 Task: Find a guest house in El Achir, Algeria, for 8 guests from July 12 to July 16, with a price range of ₹10,000 to ₹16,000, including WiFi, free parking, TV, gym, breakfast, and self check-in.
Action: Mouse moved to (389, 81)
Screenshot: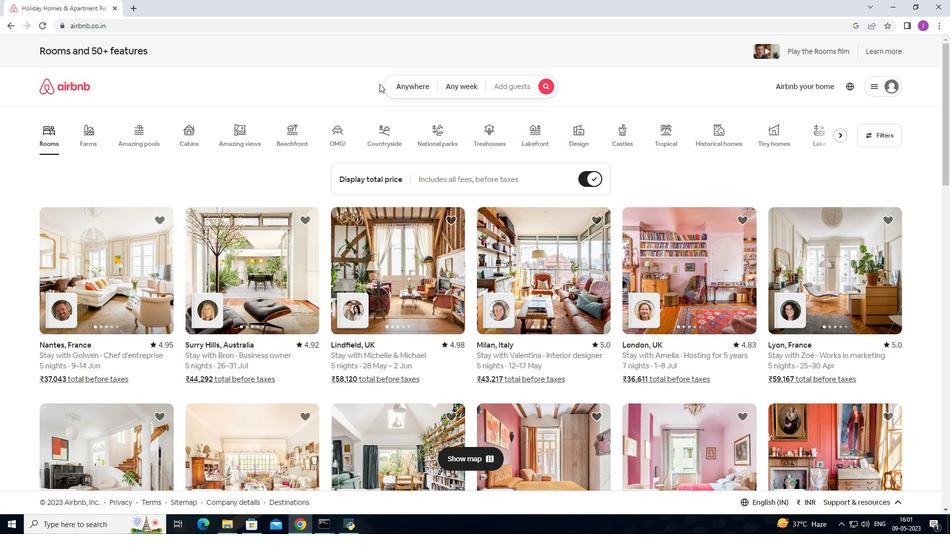 
Action: Mouse pressed left at (389, 81)
Screenshot: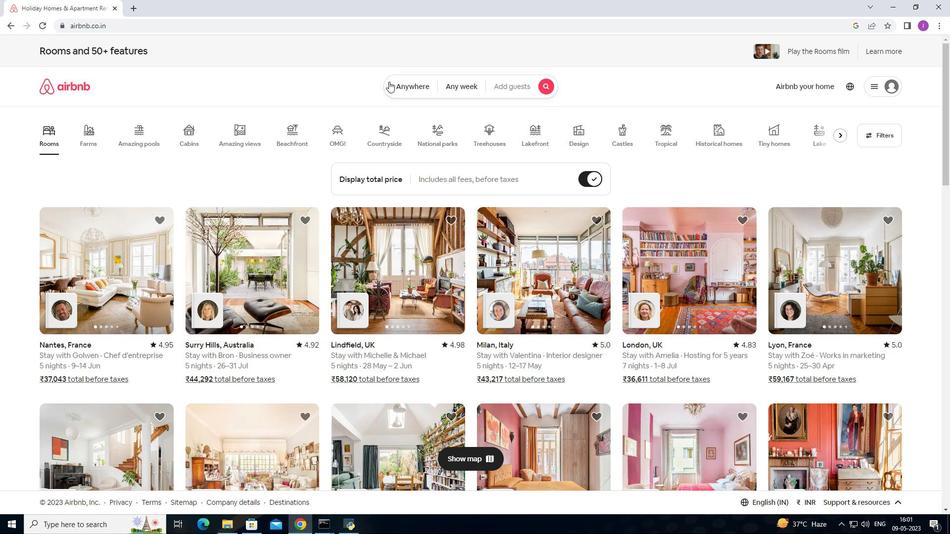 
Action: Mouse moved to (309, 127)
Screenshot: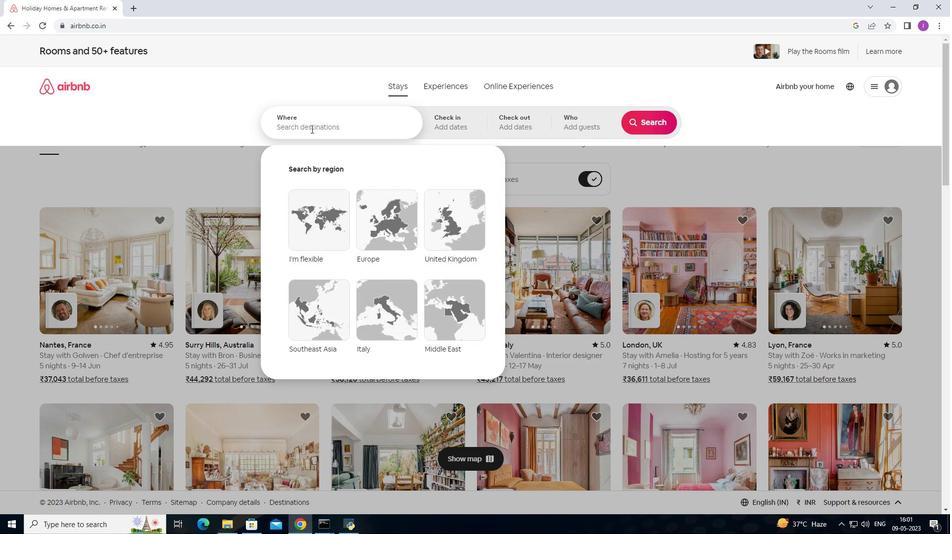 
Action: Mouse pressed left at (309, 127)
Screenshot: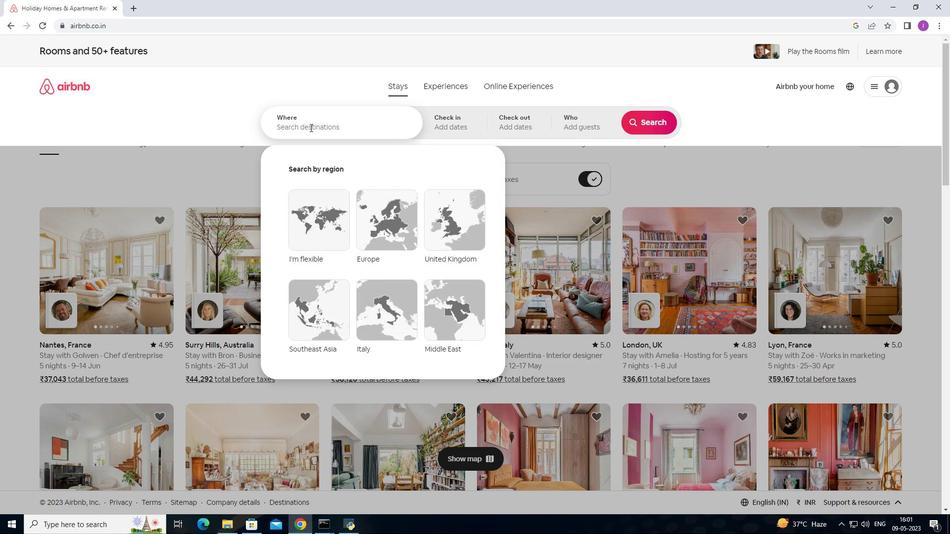 
Action: Mouse moved to (331, 134)
Screenshot: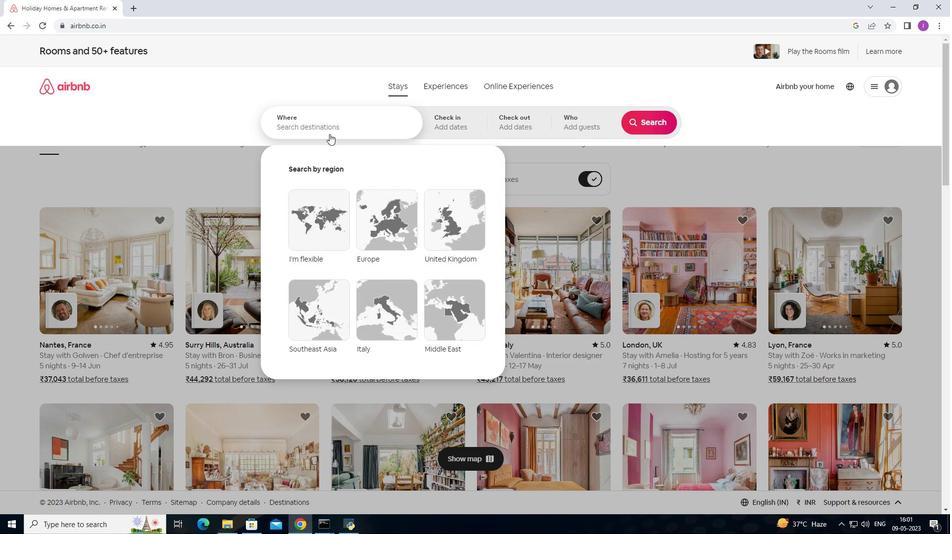
Action: Key pressed <Key.shift><Key.shift><Key.shift><Key.shift><Key.shift><Key.shift><Key.shift><Key.shift><Key.shift><Key.shift><Key.shift><Key.shift><Key.shift><Key.shift><Key.shift><Key.shift><Key.shift><Key.shift><Key.shift><Key.shift><Key.shift><Key.shift><Key.shift><Key.shift><Key.shift><Key.shift><Key.shift><Key.shift><Key.shift><Key.shift>El<Key.space><Key.shift>Achir,<Key.shift>Alge
Screenshot: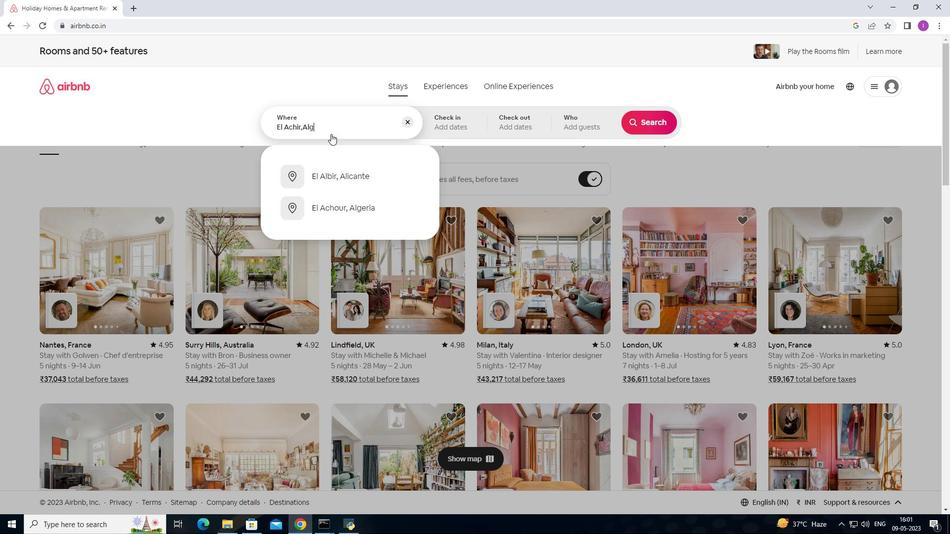 
Action: Mouse moved to (367, 176)
Screenshot: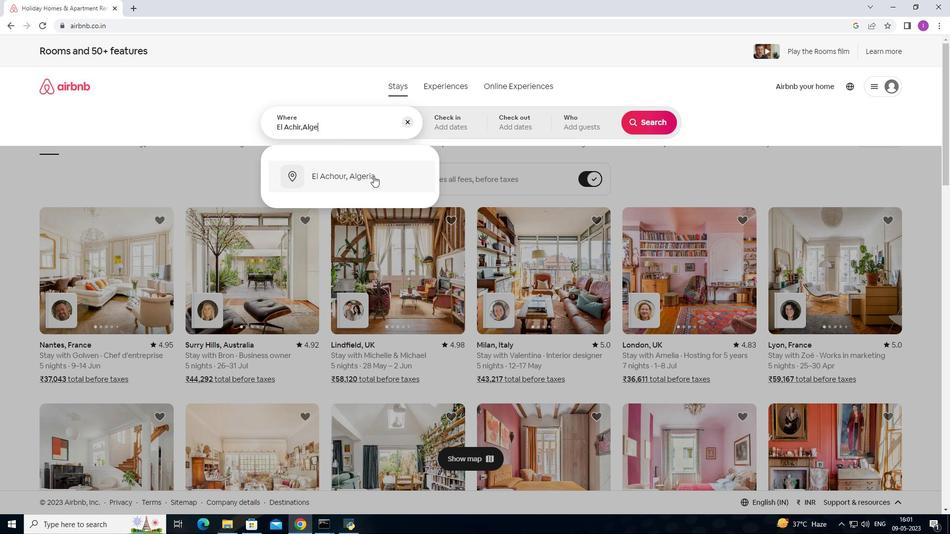 
Action: Mouse pressed left at (367, 176)
Screenshot: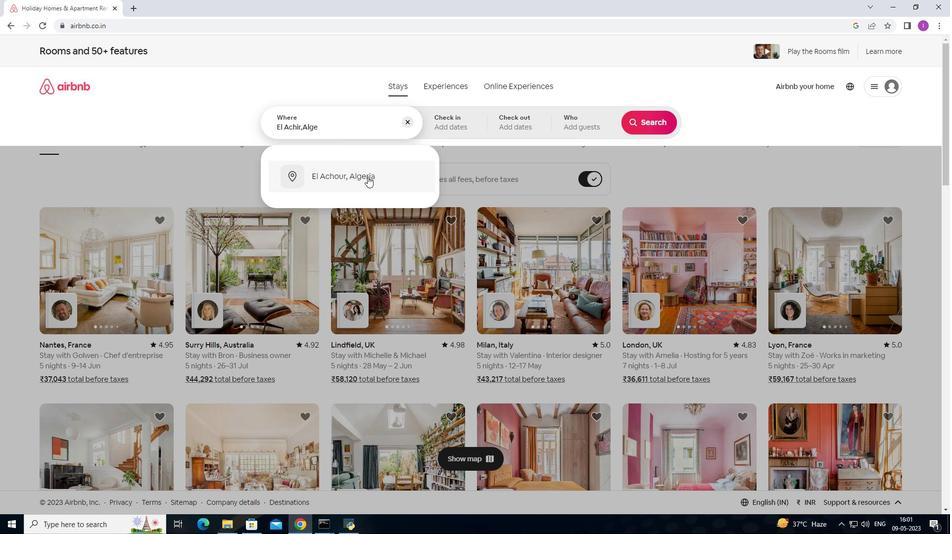 
Action: Mouse moved to (368, 175)
Screenshot: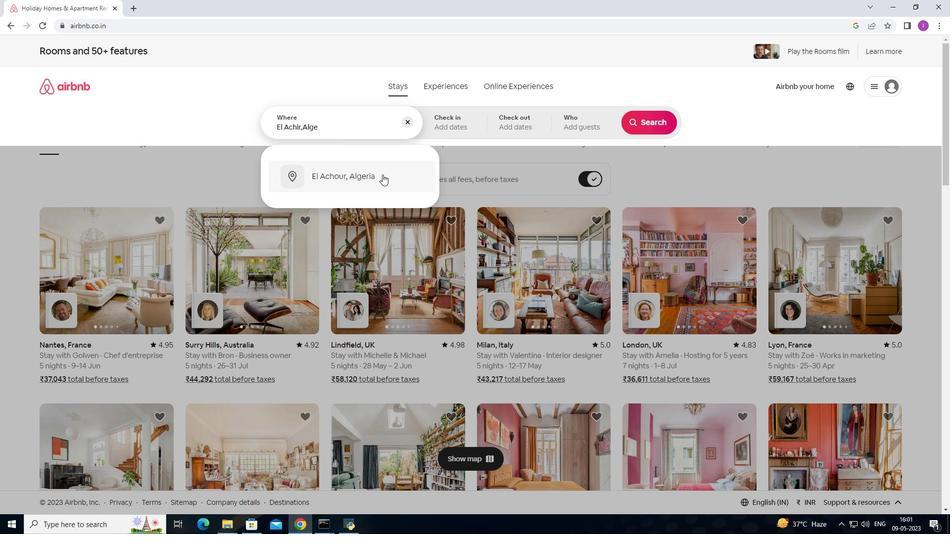 
Action: Mouse pressed left at (368, 175)
Screenshot: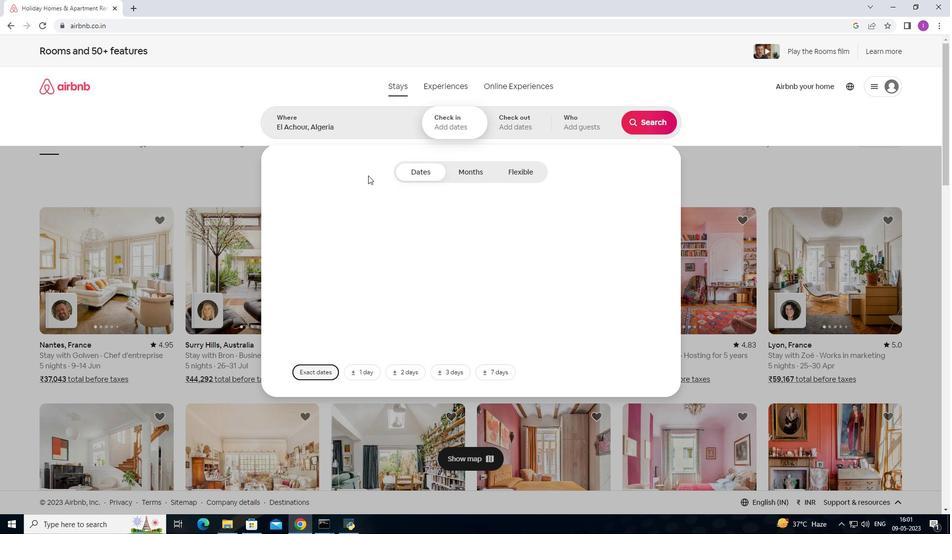 
Action: Mouse moved to (643, 201)
Screenshot: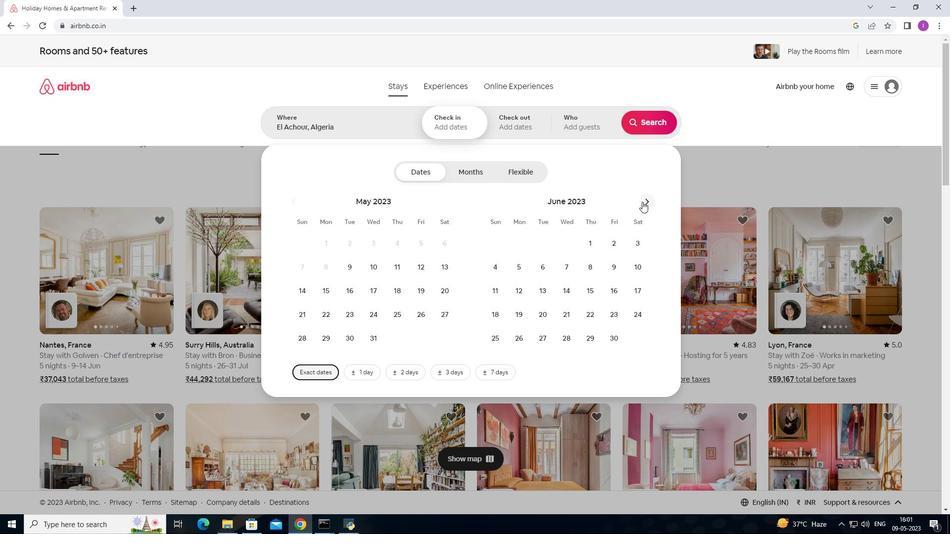 
Action: Mouse pressed left at (643, 201)
Screenshot: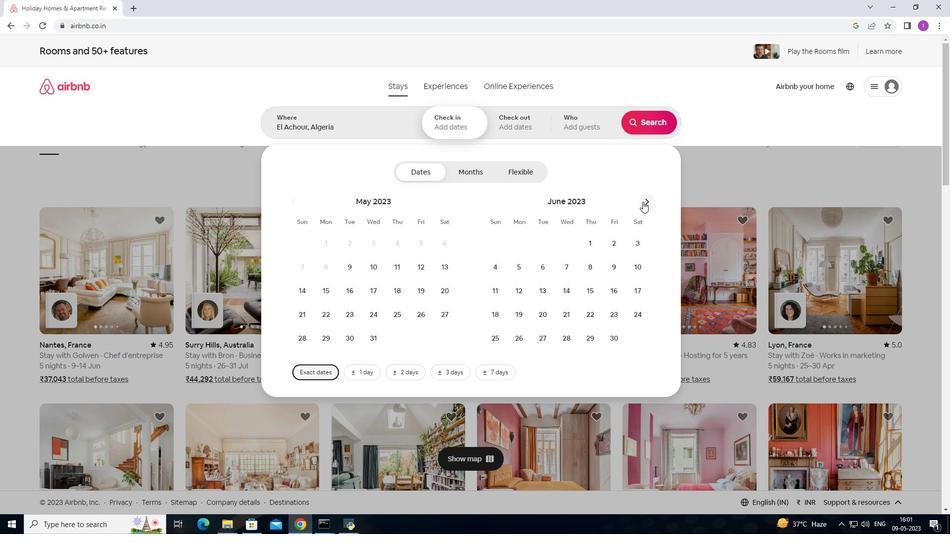 
Action: Mouse moved to (569, 291)
Screenshot: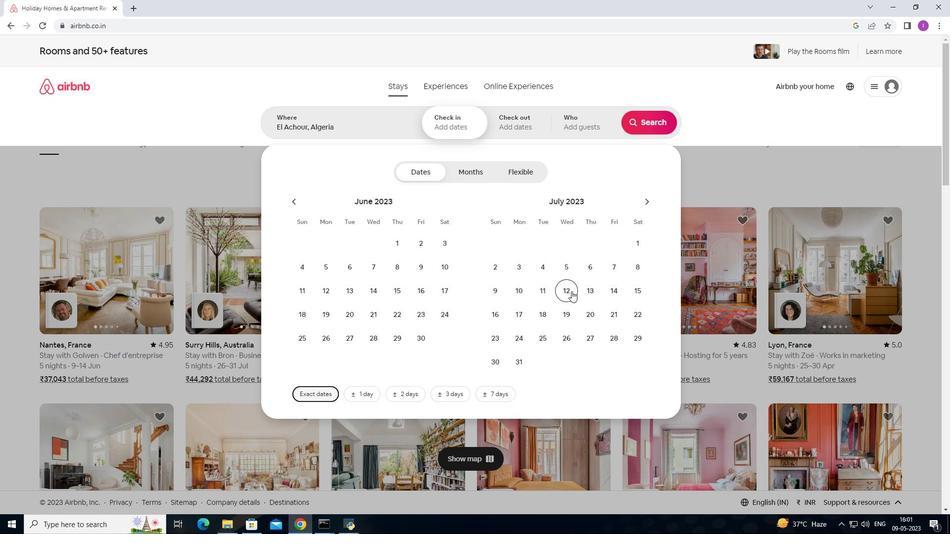 
Action: Mouse pressed left at (569, 291)
Screenshot: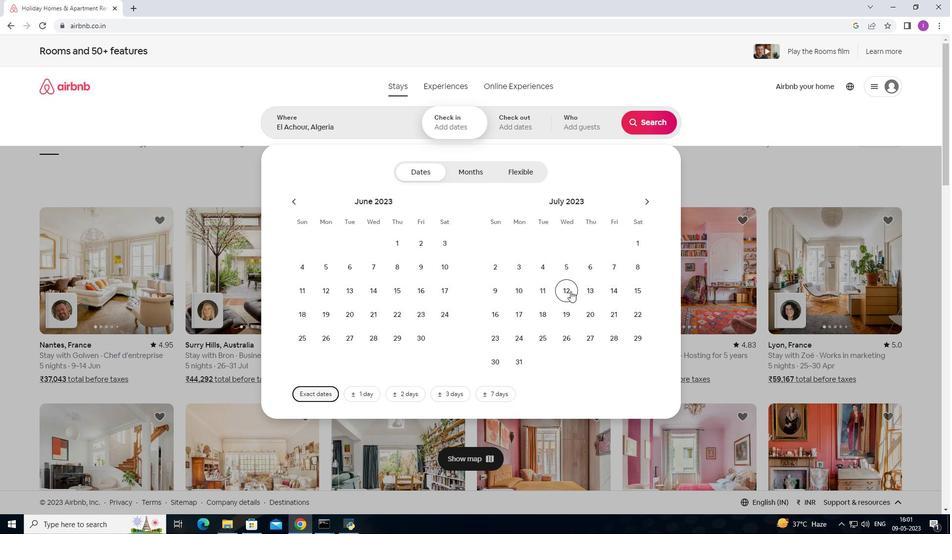 
Action: Mouse moved to (500, 319)
Screenshot: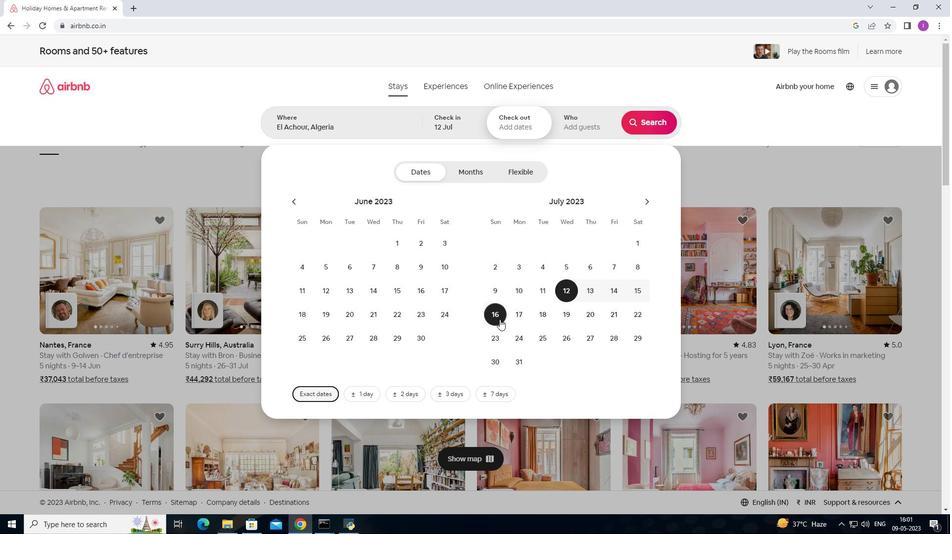 
Action: Mouse pressed left at (500, 319)
Screenshot: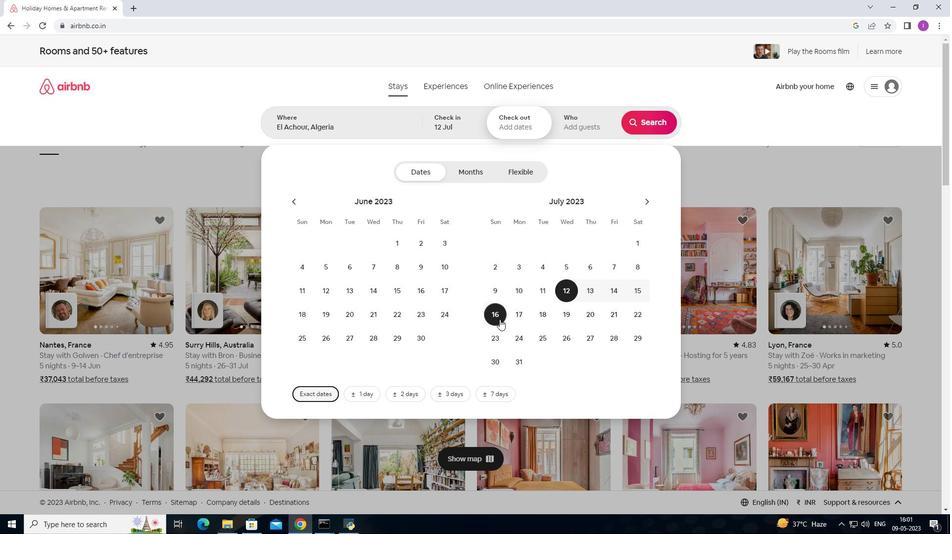 
Action: Mouse moved to (574, 123)
Screenshot: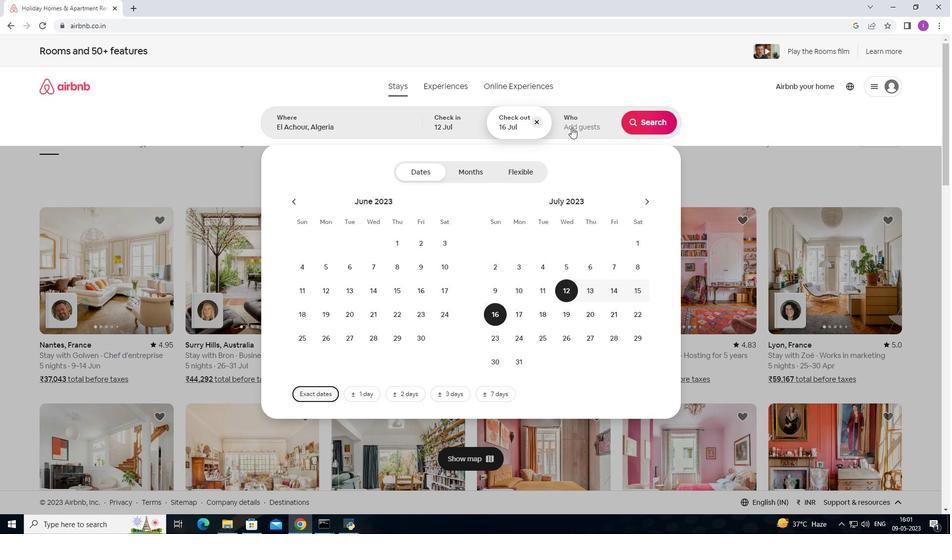
Action: Mouse pressed left at (574, 123)
Screenshot: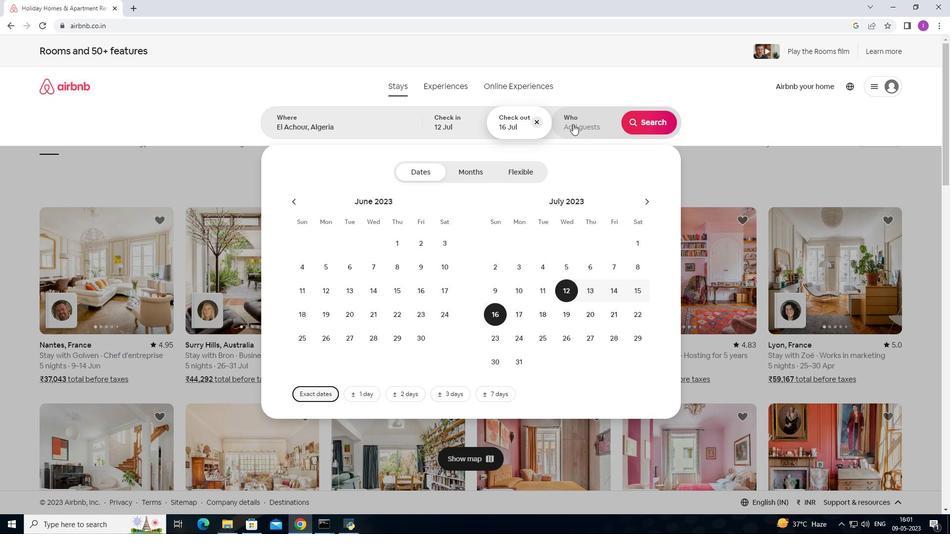 
Action: Mouse moved to (655, 174)
Screenshot: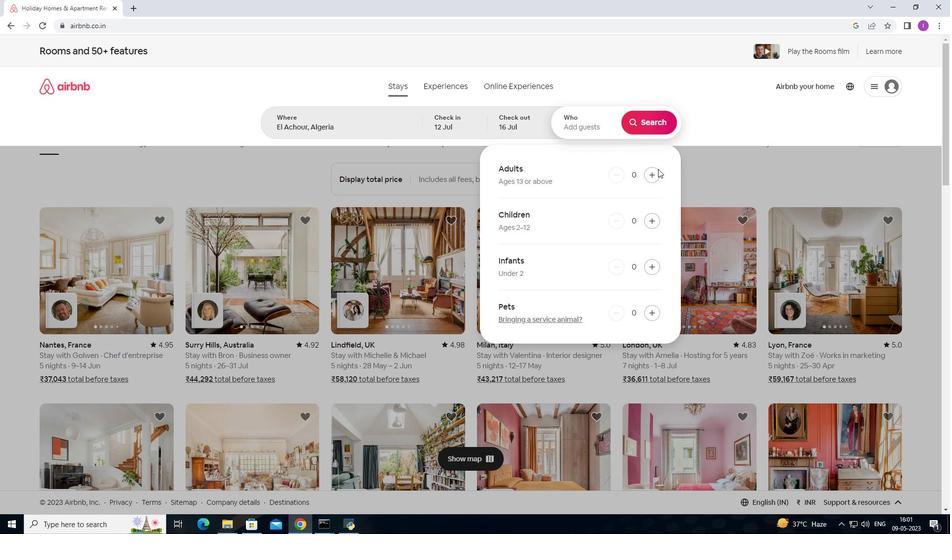 
Action: Mouse pressed left at (655, 174)
Screenshot: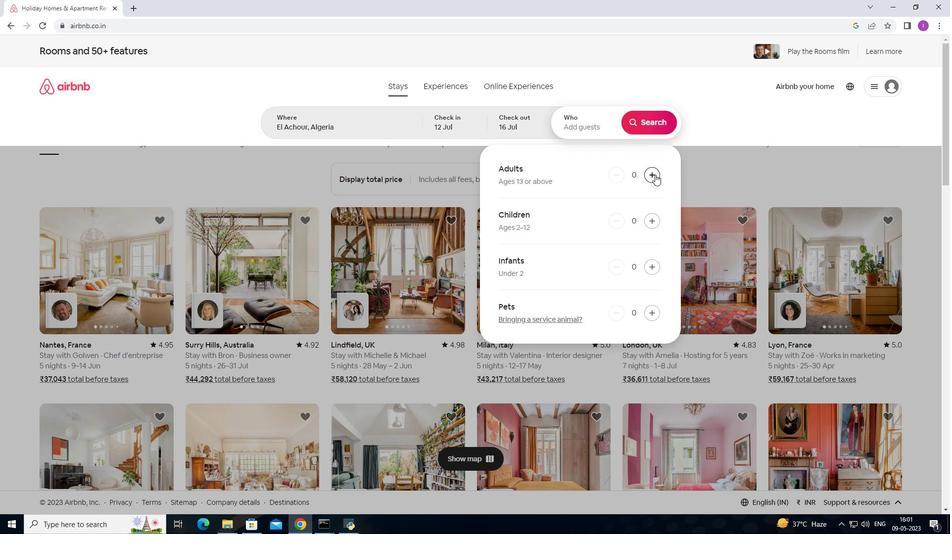 
Action: Mouse pressed left at (655, 174)
Screenshot: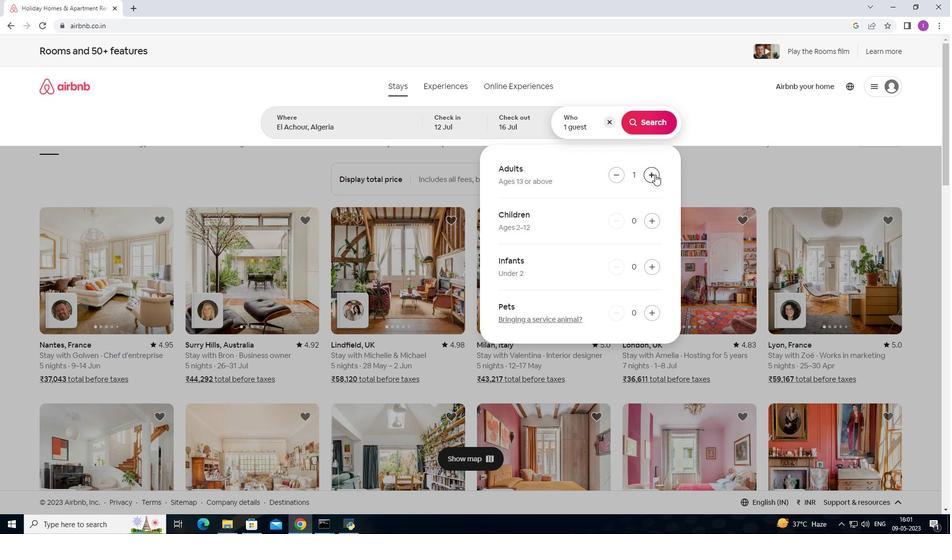 
Action: Mouse pressed left at (655, 174)
Screenshot: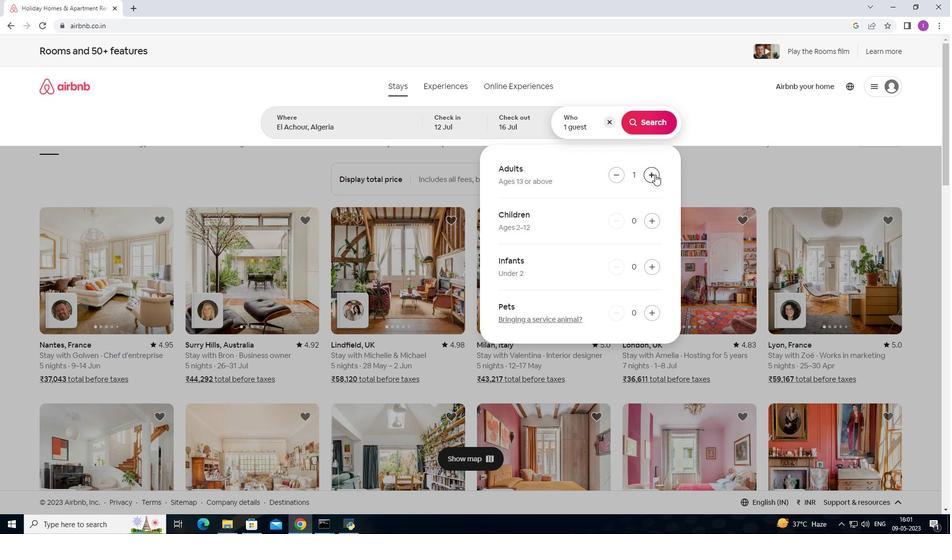 
Action: Mouse pressed left at (655, 174)
Screenshot: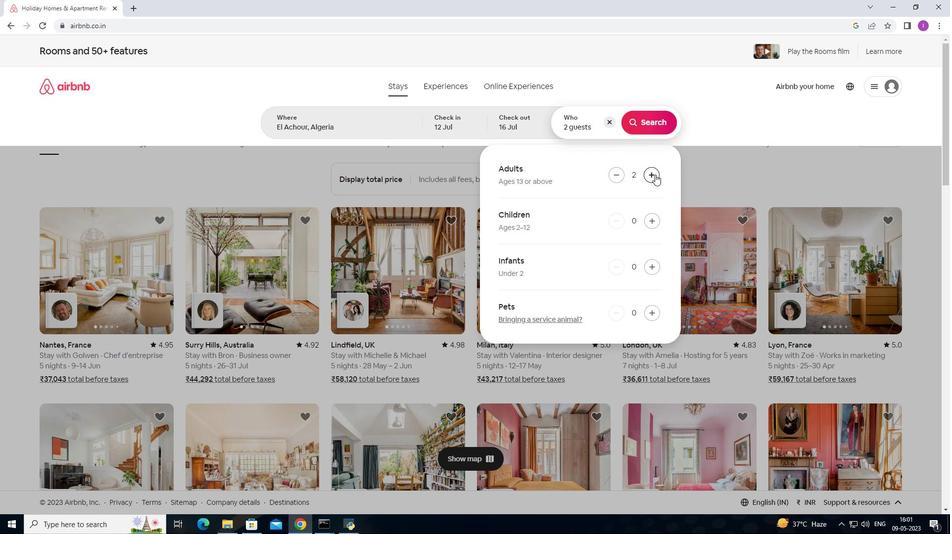 
Action: Mouse pressed left at (655, 174)
Screenshot: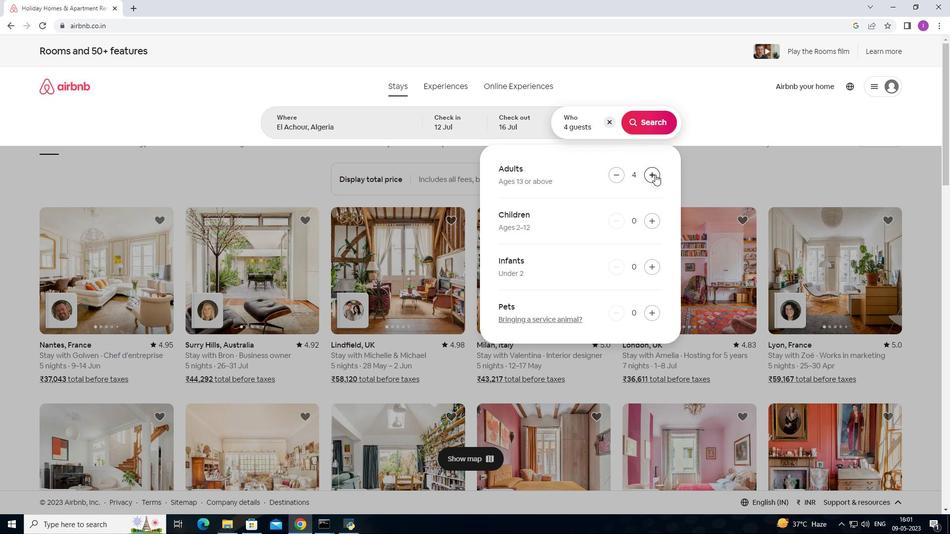 
Action: Mouse pressed left at (655, 174)
Screenshot: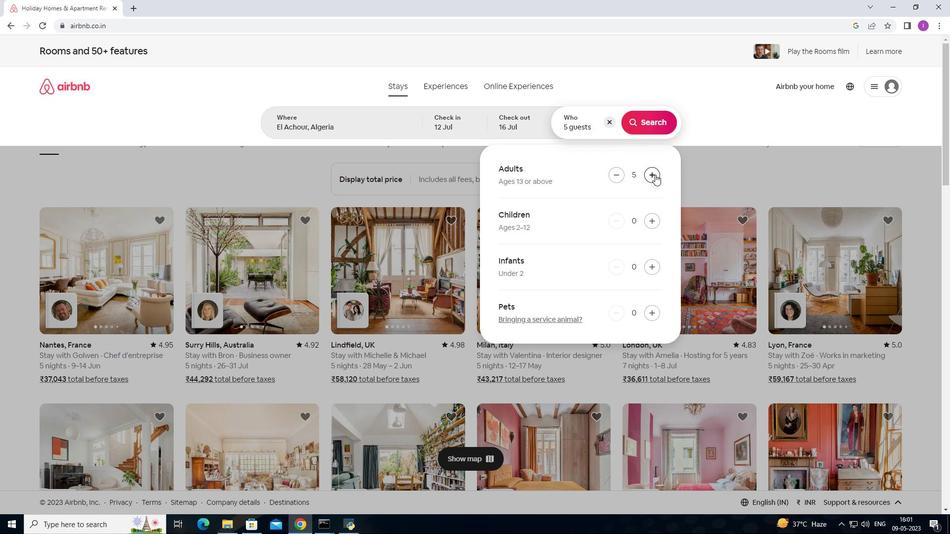 
Action: Mouse pressed left at (655, 174)
Screenshot: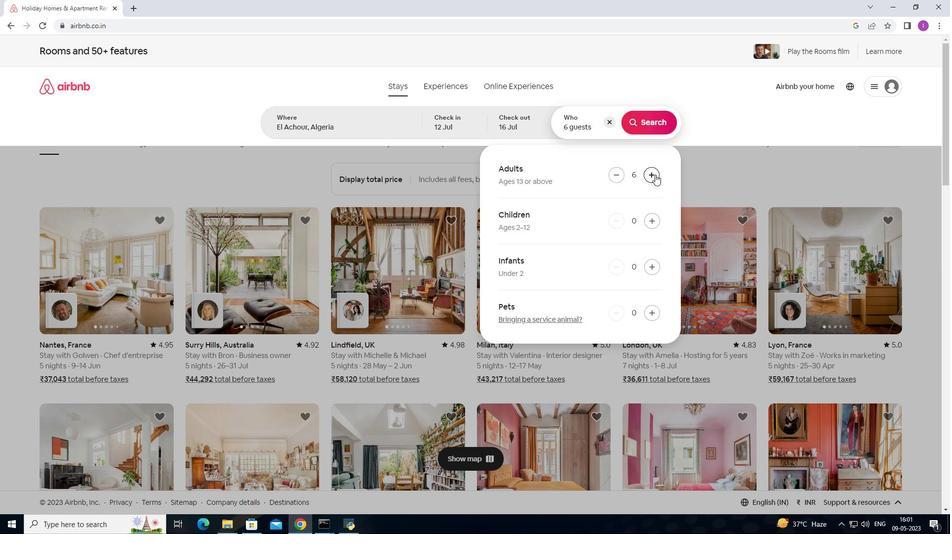 
Action: Mouse moved to (650, 170)
Screenshot: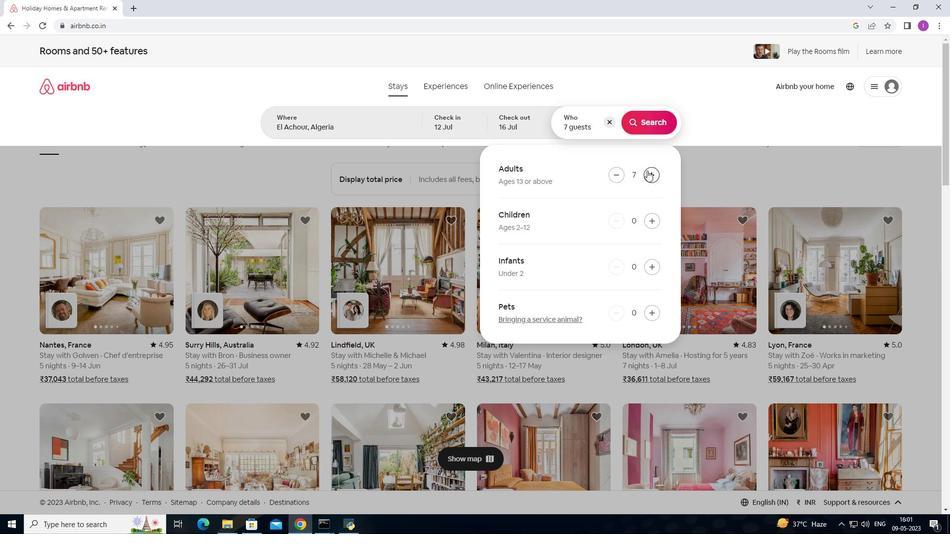 
Action: Mouse pressed left at (650, 170)
Screenshot: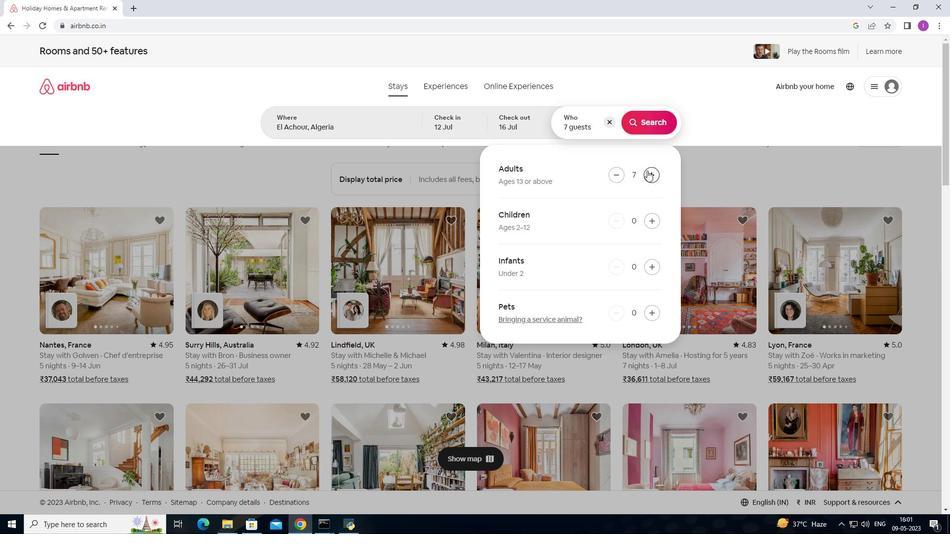 
Action: Mouse moved to (645, 116)
Screenshot: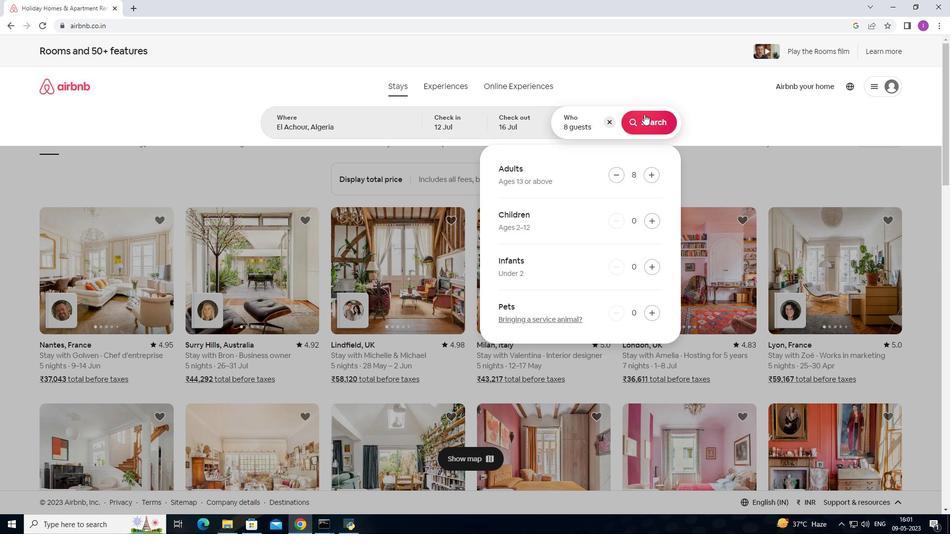 
Action: Mouse pressed left at (645, 116)
Screenshot: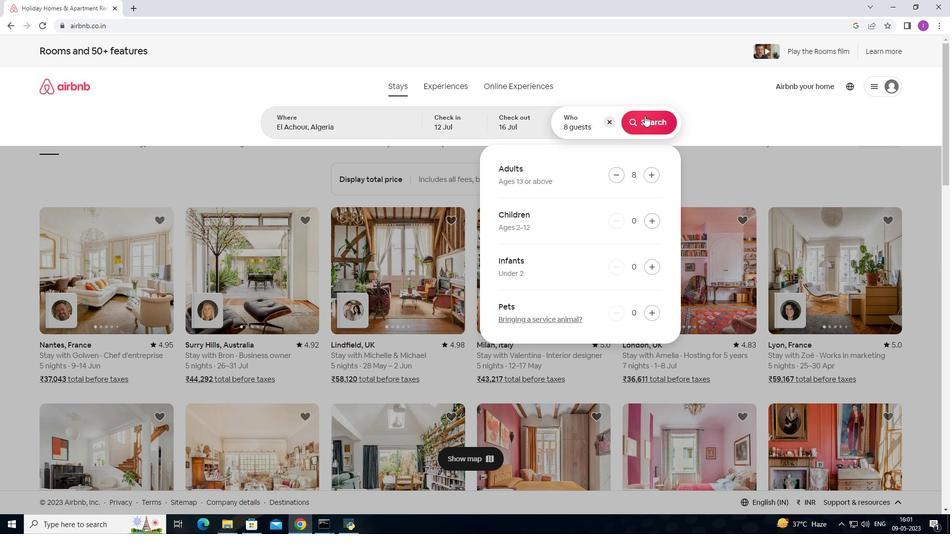 
Action: Mouse moved to (905, 92)
Screenshot: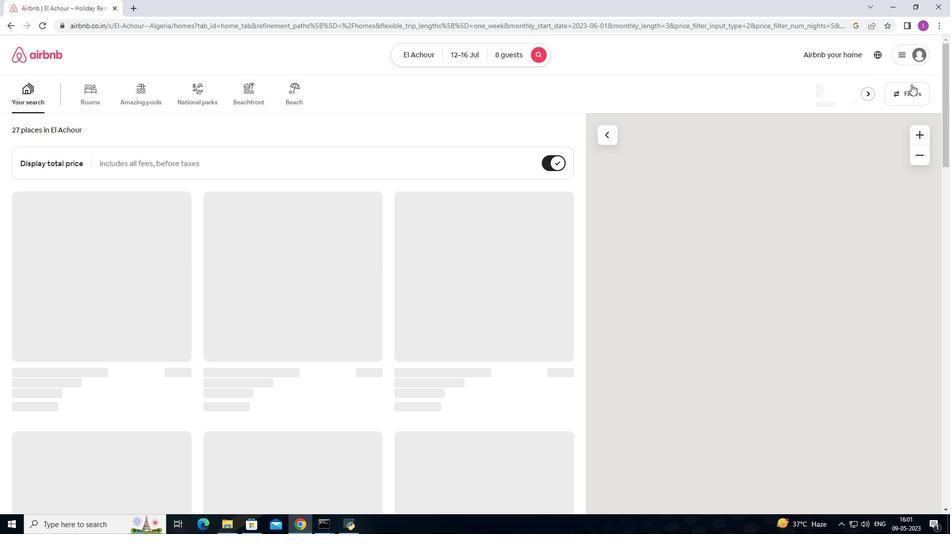 
Action: Mouse pressed left at (905, 92)
Screenshot: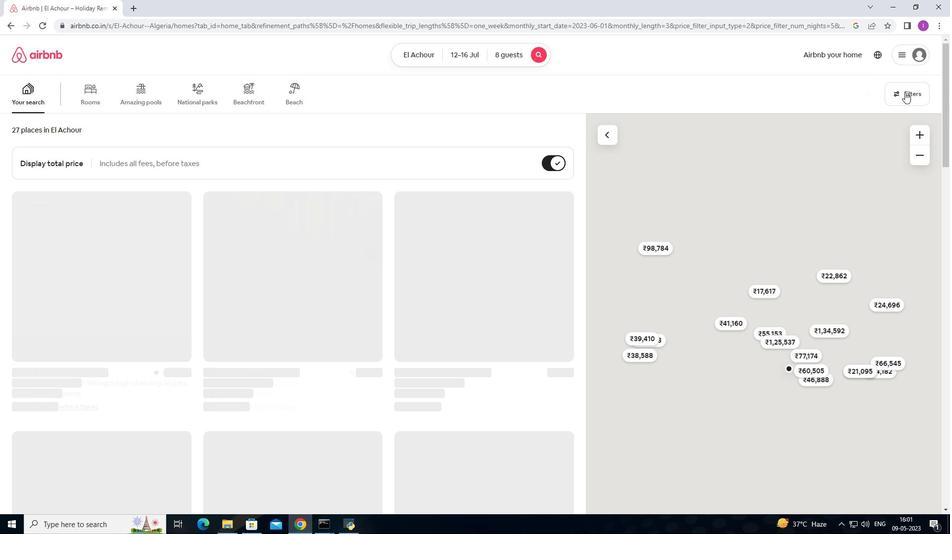 
Action: Mouse moved to (373, 338)
Screenshot: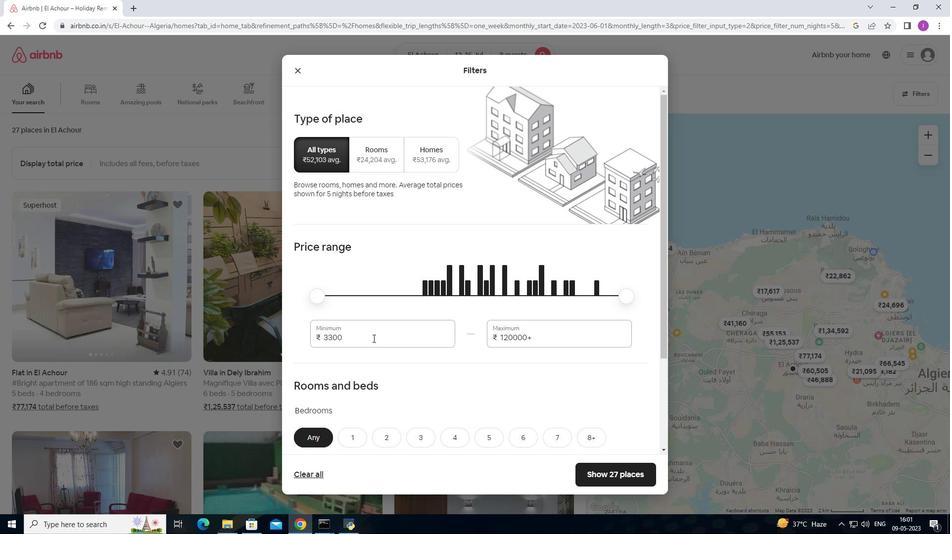 
Action: Mouse pressed left at (373, 338)
Screenshot: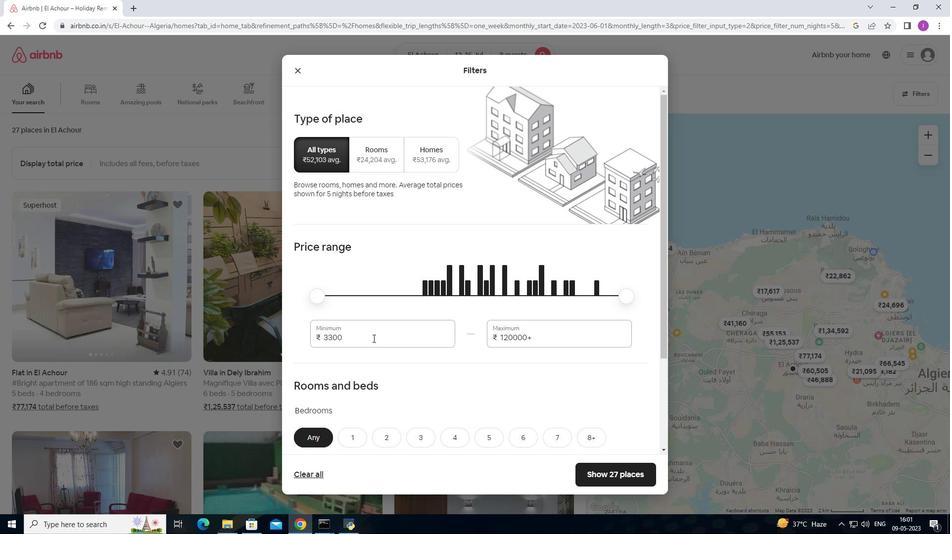 
Action: Mouse moved to (544, 337)
Screenshot: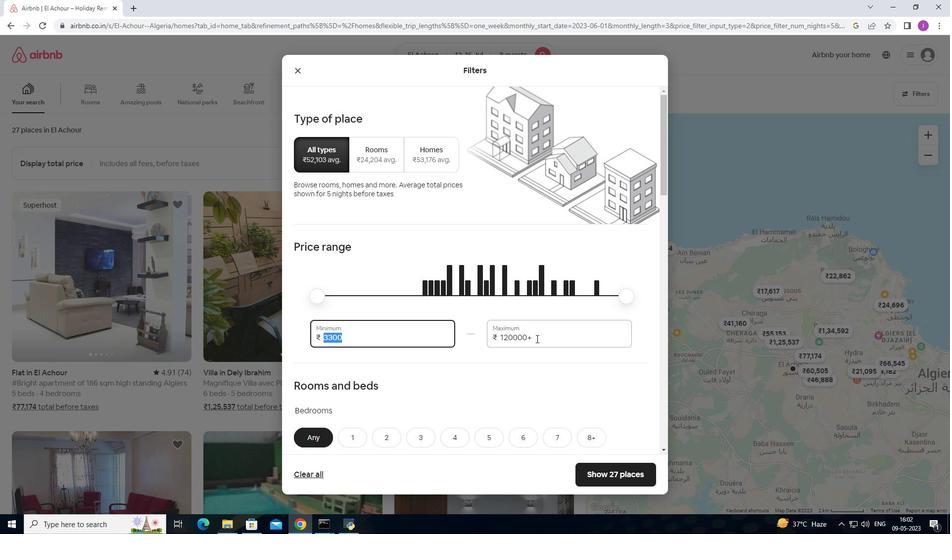 
Action: Mouse pressed left at (544, 337)
Screenshot: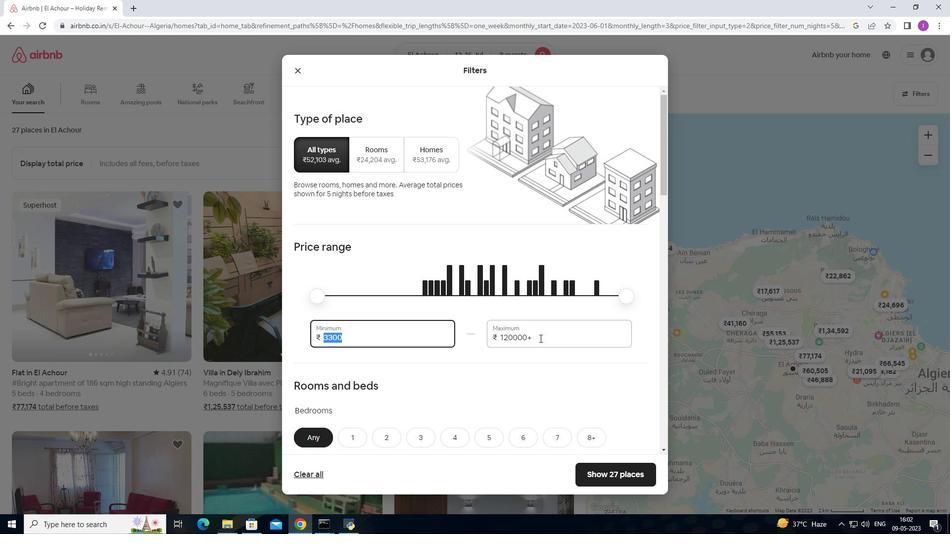 
Action: Mouse moved to (490, 347)
Screenshot: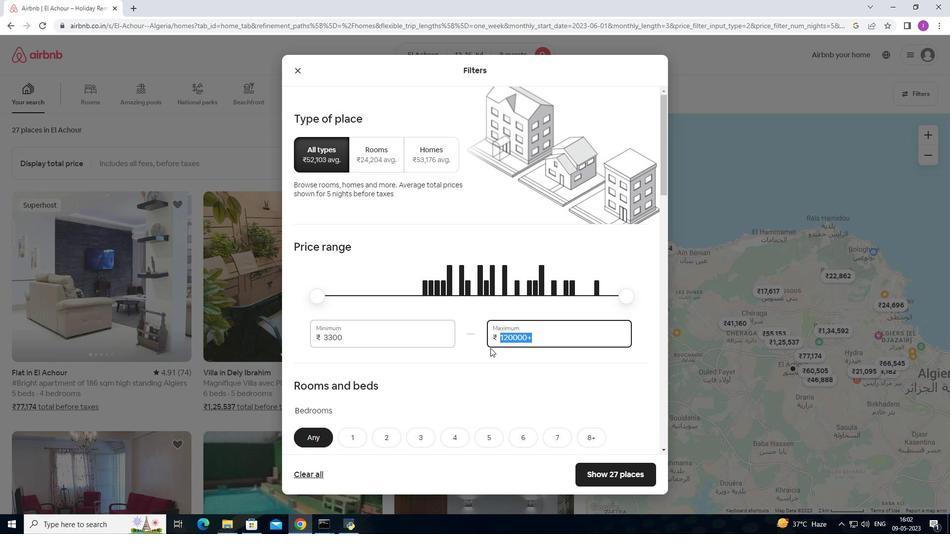 
Action: Key pressed 1
Screenshot: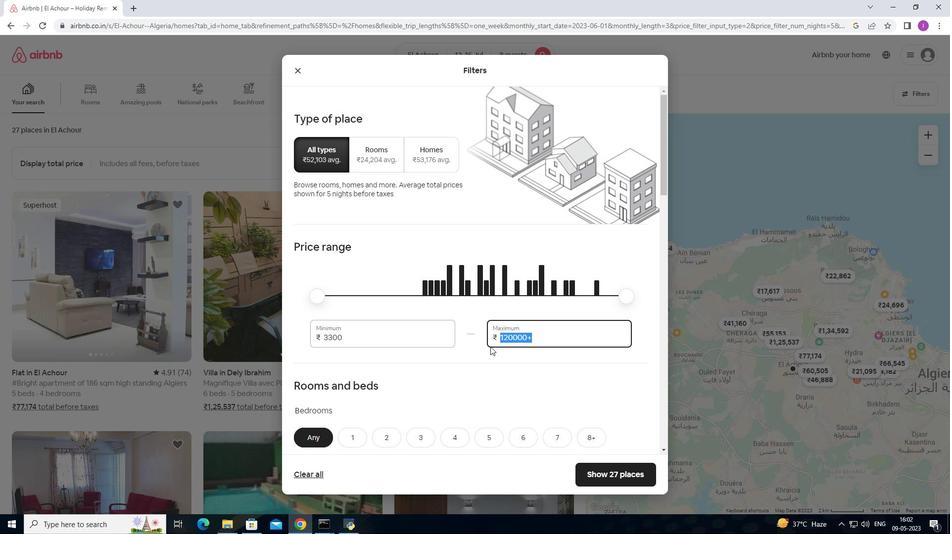 
Action: Mouse moved to (490, 346)
Screenshot: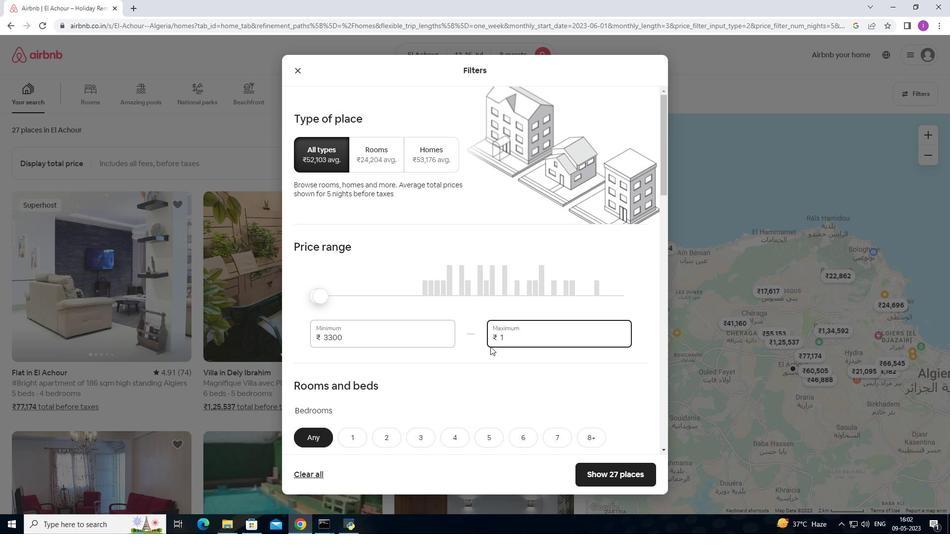 
Action: Key pressed 6000
Screenshot: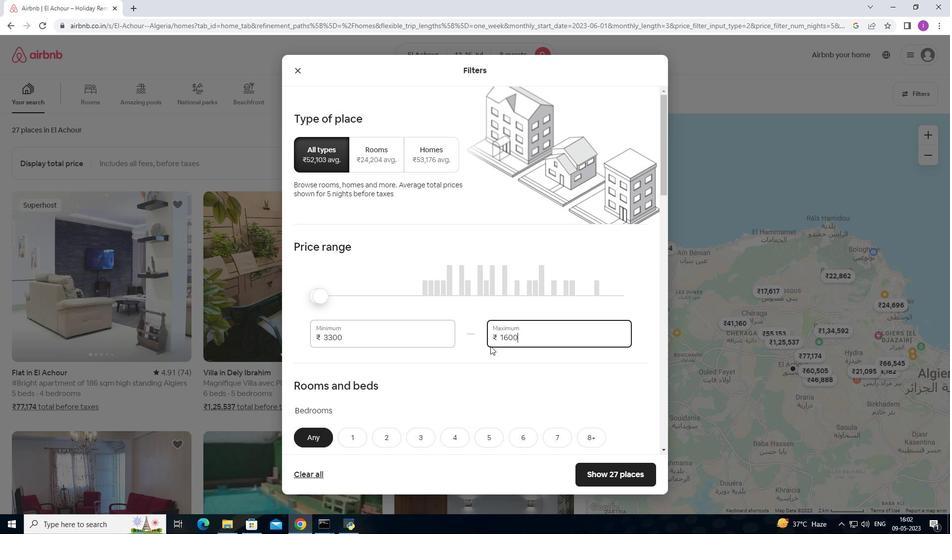 
Action: Mouse moved to (396, 339)
Screenshot: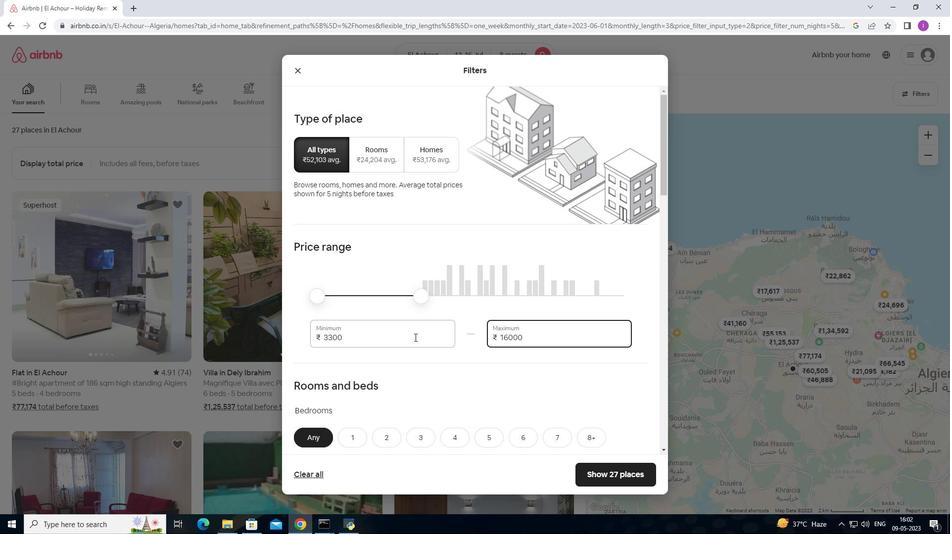 
Action: Mouse pressed left at (396, 339)
Screenshot: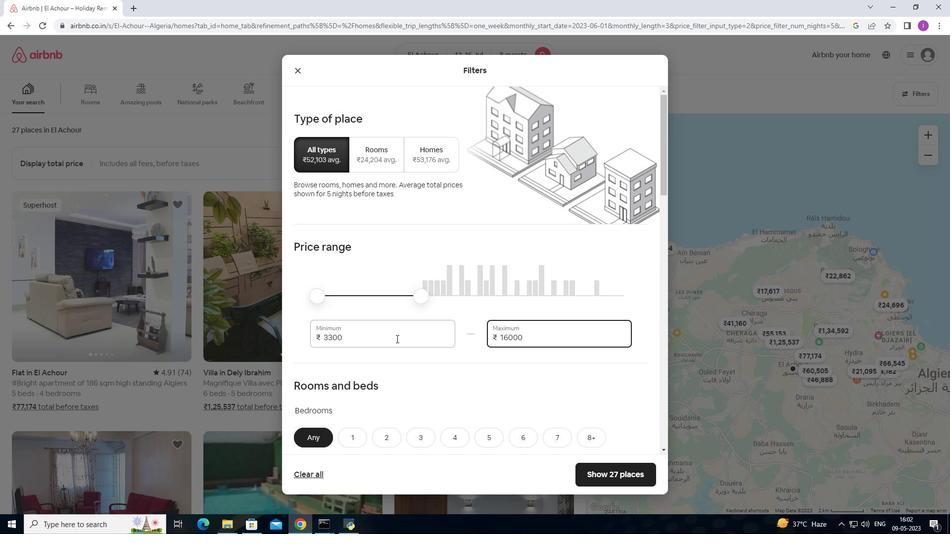
Action: Mouse moved to (345, 346)
Screenshot: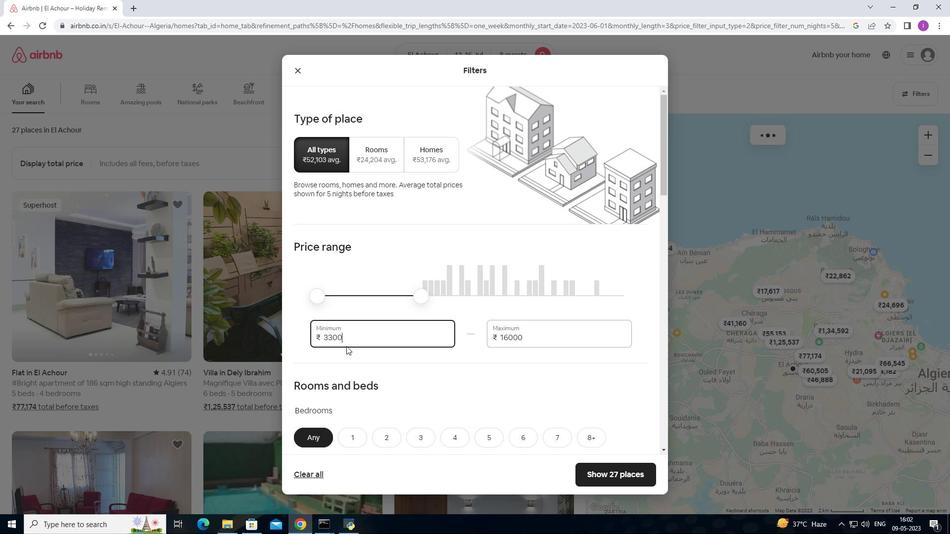 
Action: Mouse pressed left at (345, 346)
Screenshot: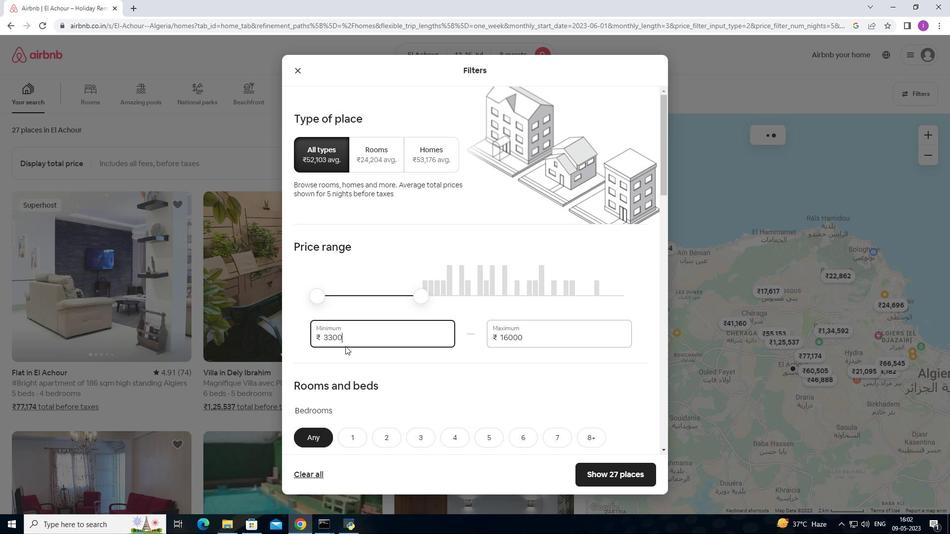
Action: Mouse moved to (346, 339)
Screenshot: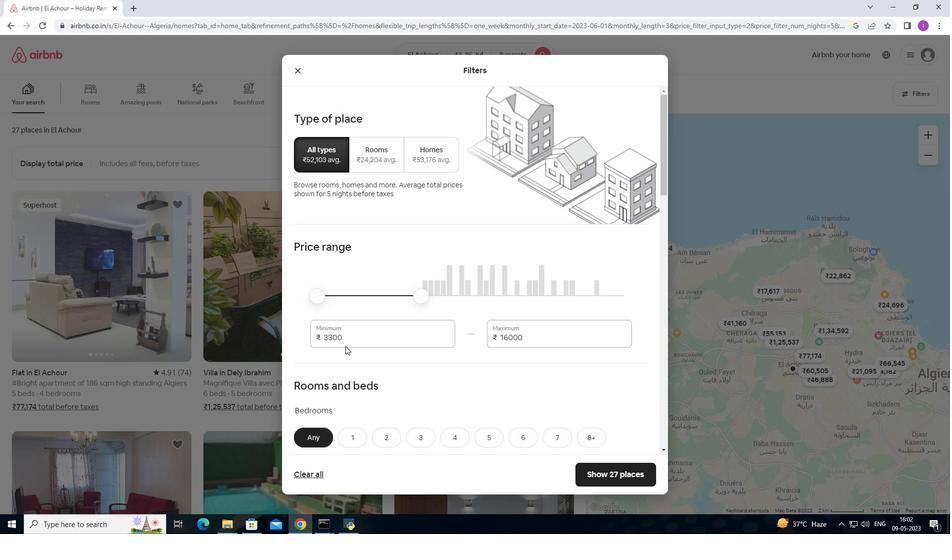 
Action: Mouse pressed left at (346, 339)
Screenshot: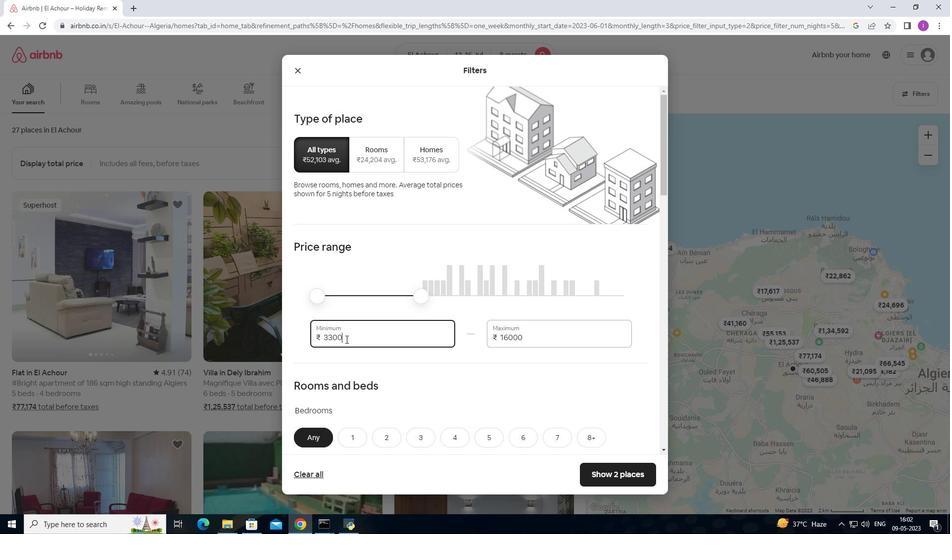 
Action: Mouse moved to (307, 338)
Screenshot: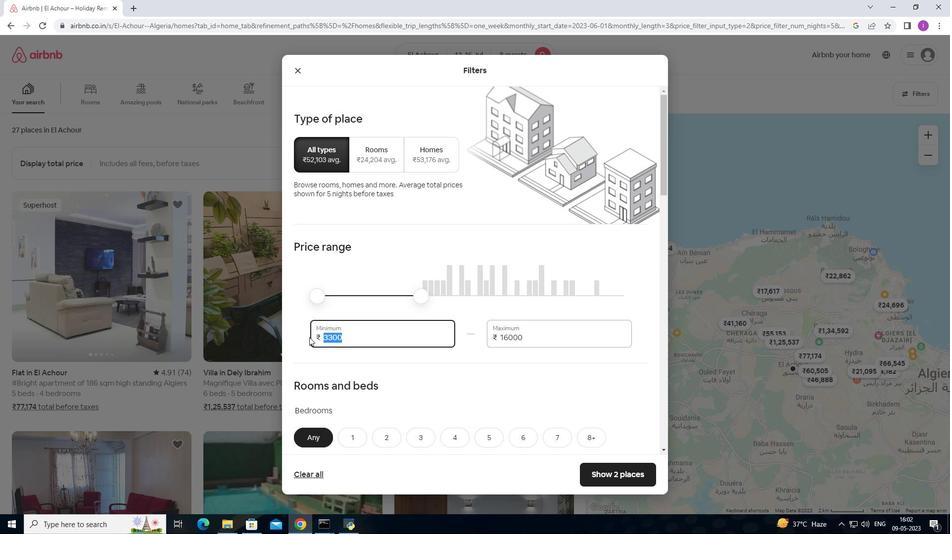 
Action: Key pressed 10
Screenshot: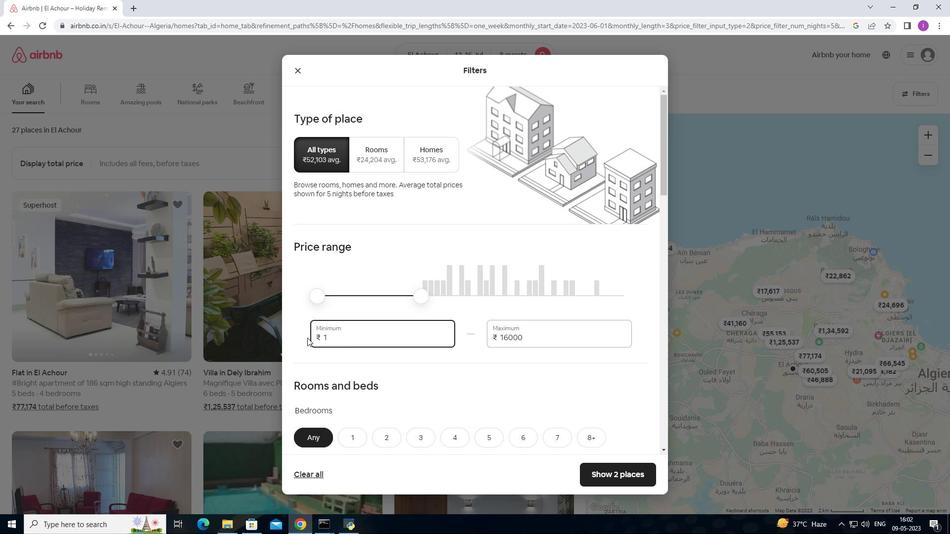 
Action: Mouse moved to (307, 338)
Screenshot: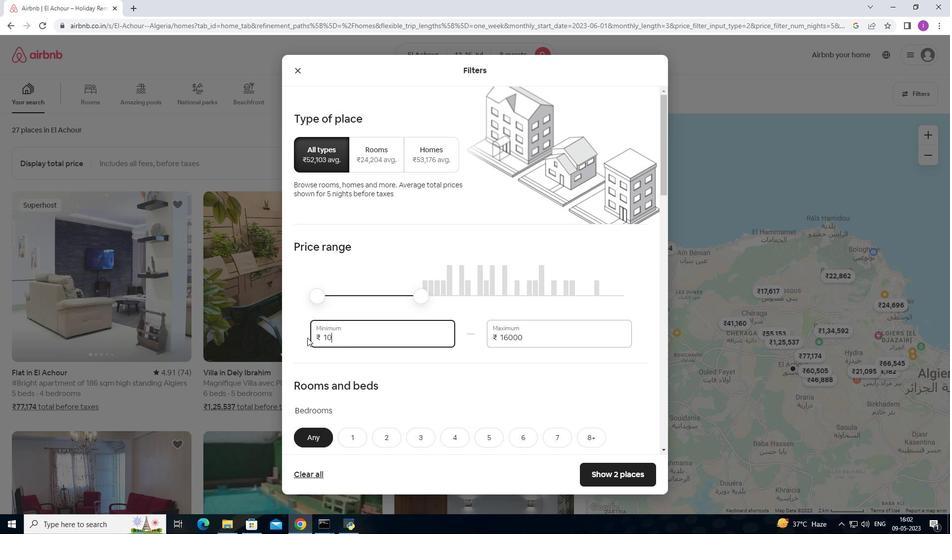 
Action: Key pressed 00
Screenshot: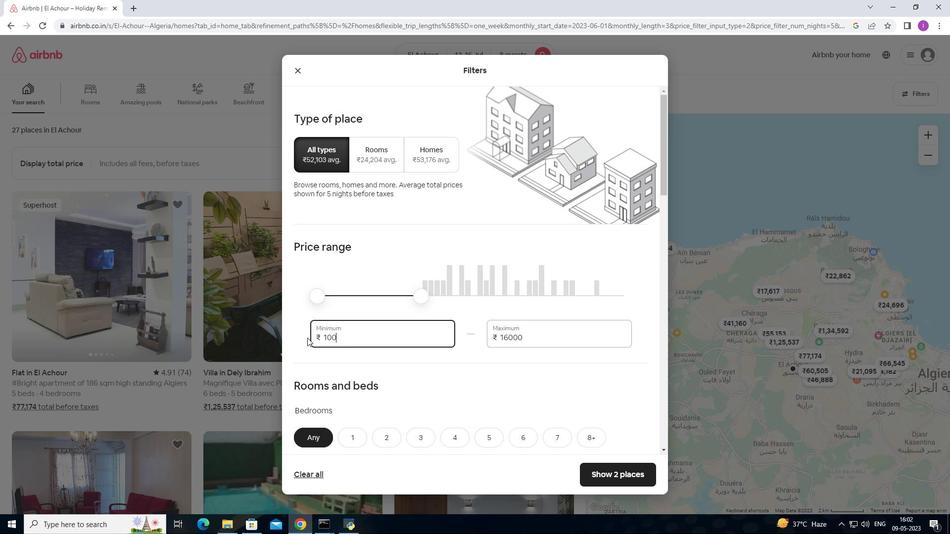
Action: Mouse moved to (306, 338)
Screenshot: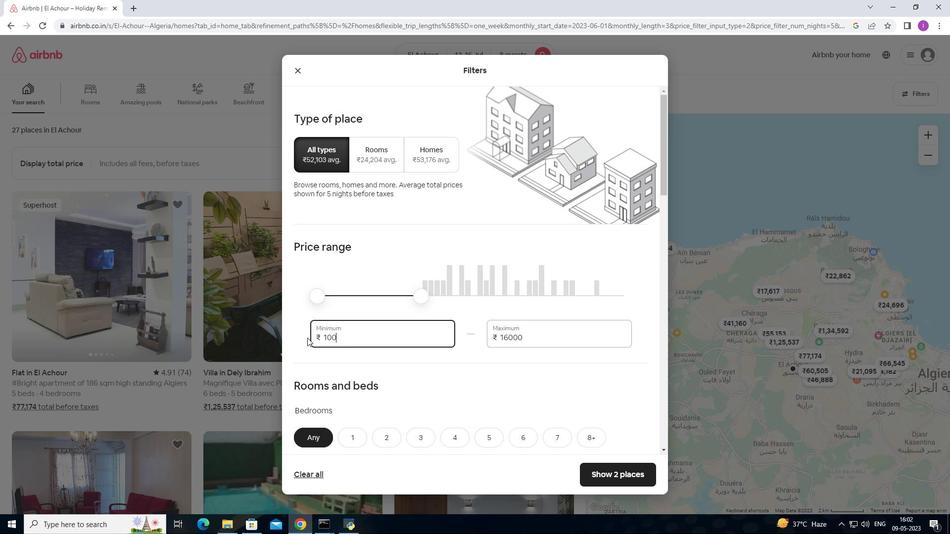 
Action: Key pressed 0
Screenshot: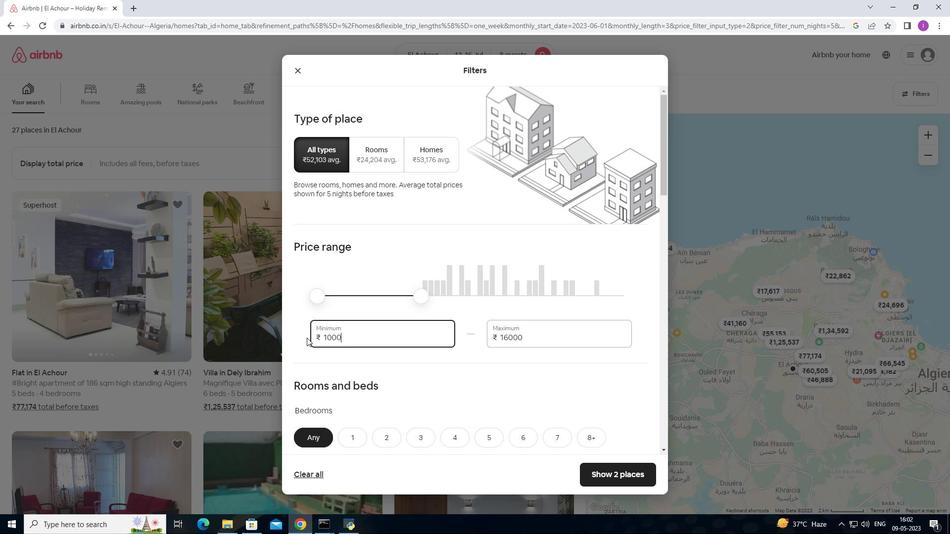 
Action: Mouse moved to (361, 368)
Screenshot: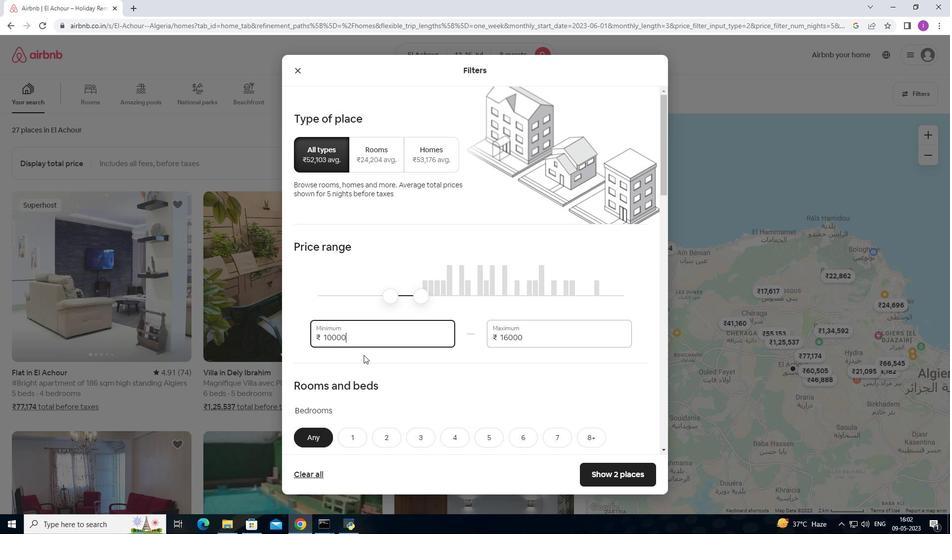 
Action: Mouse scrolled (361, 367) with delta (0, 0)
Screenshot: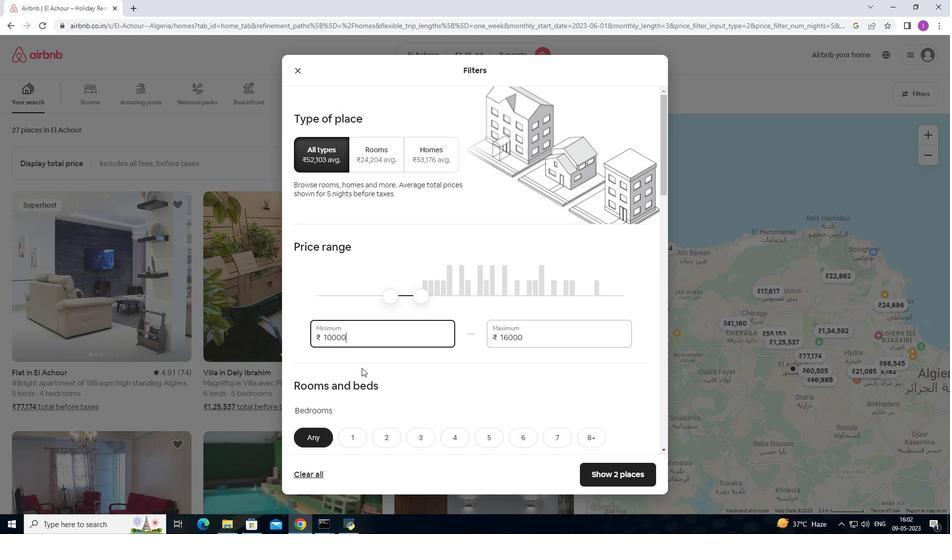 
Action: Mouse moved to (361, 368)
Screenshot: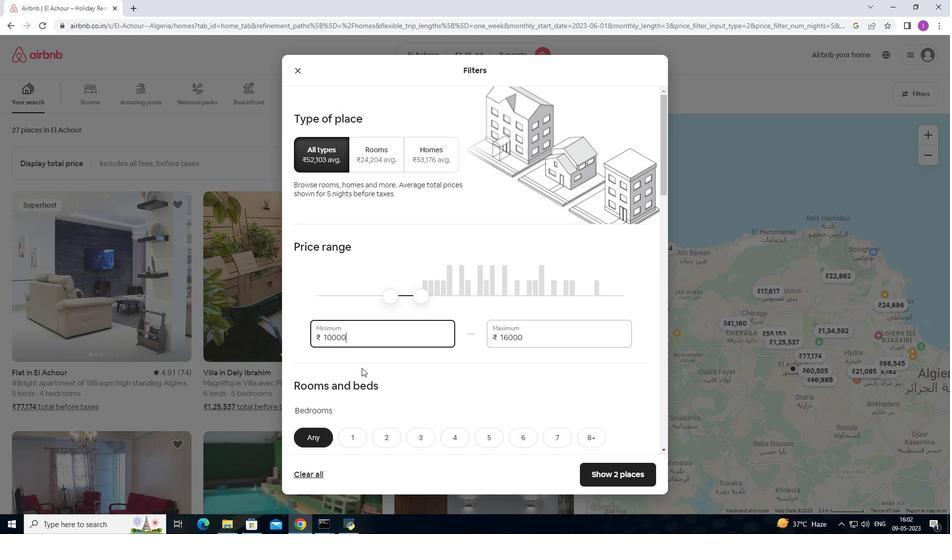 
Action: Mouse scrolled (361, 368) with delta (0, 0)
Screenshot: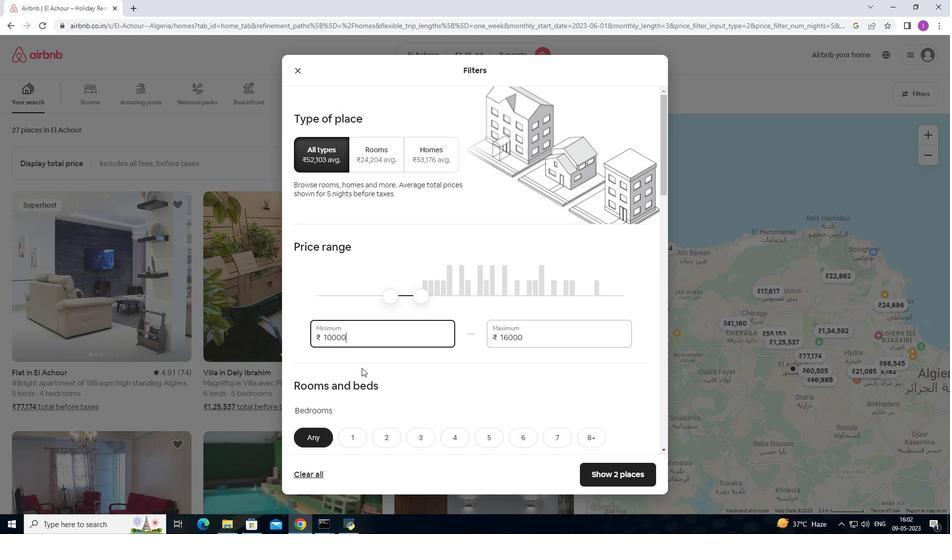
Action: Mouse scrolled (361, 368) with delta (0, 0)
Screenshot: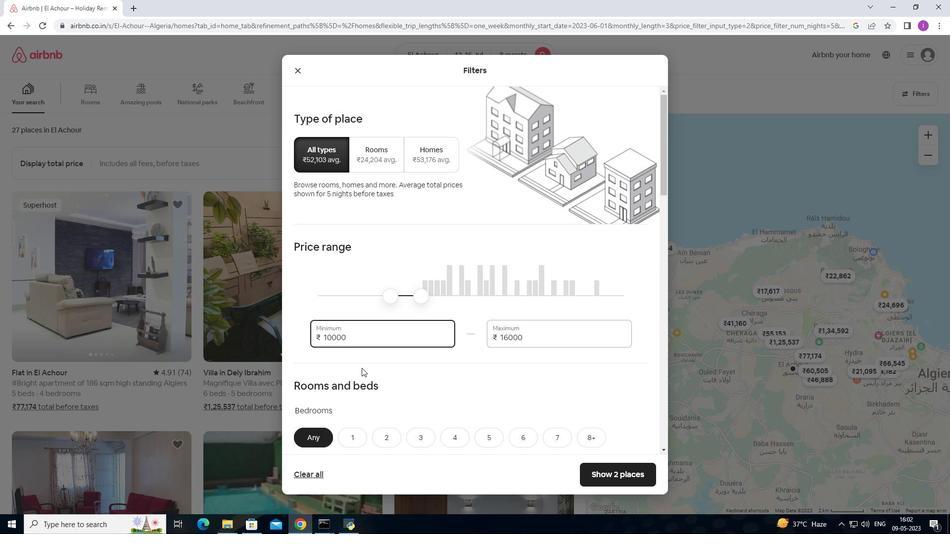 
Action: Mouse scrolled (361, 368) with delta (0, 0)
Screenshot: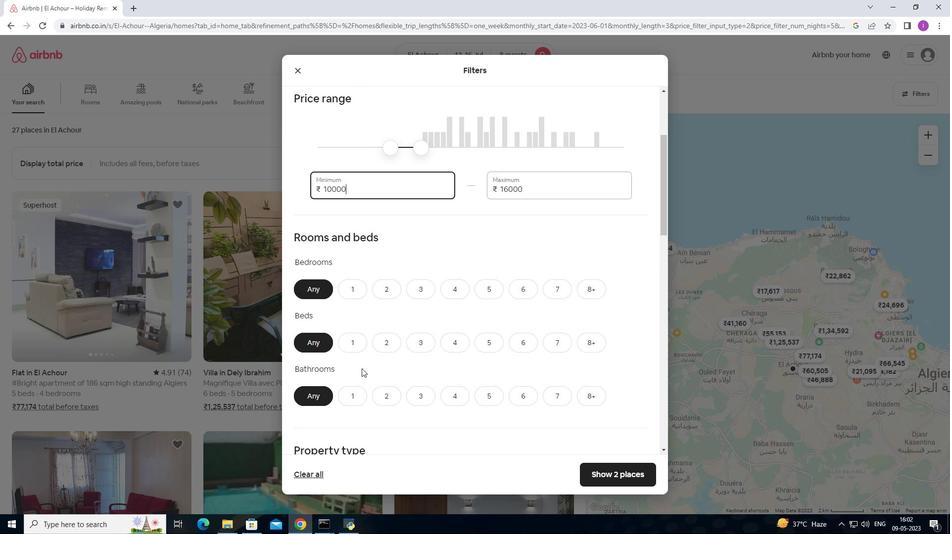 
Action: Mouse moved to (374, 337)
Screenshot: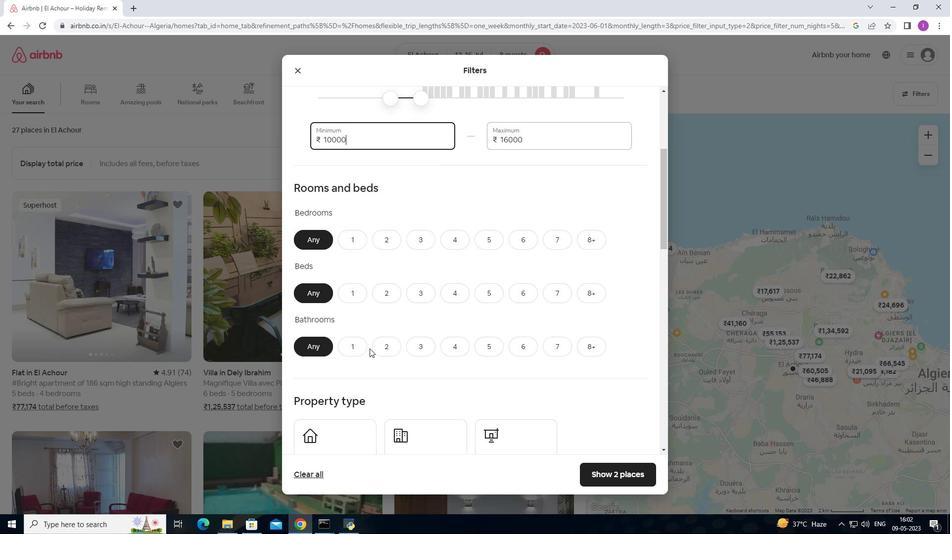 
Action: Mouse scrolled (374, 336) with delta (0, 0)
Screenshot: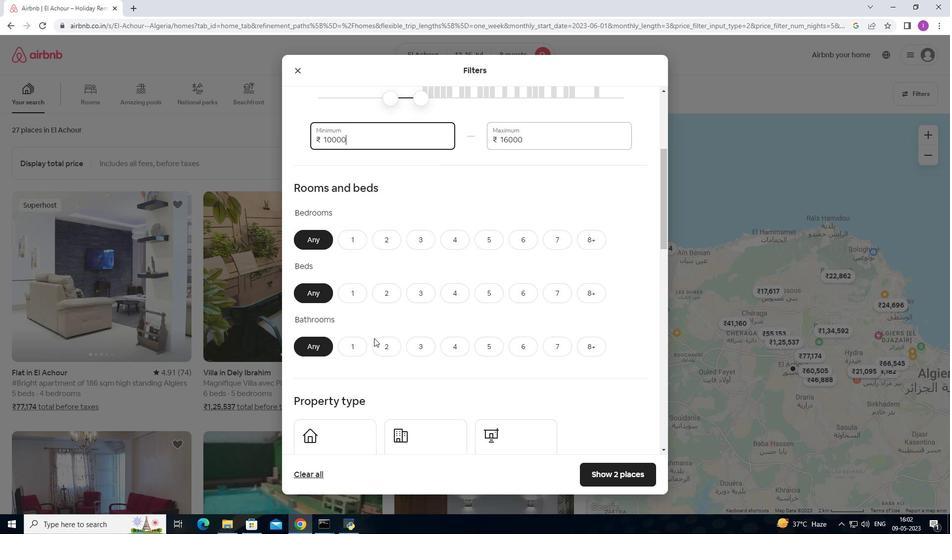 
Action: Mouse moved to (383, 320)
Screenshot: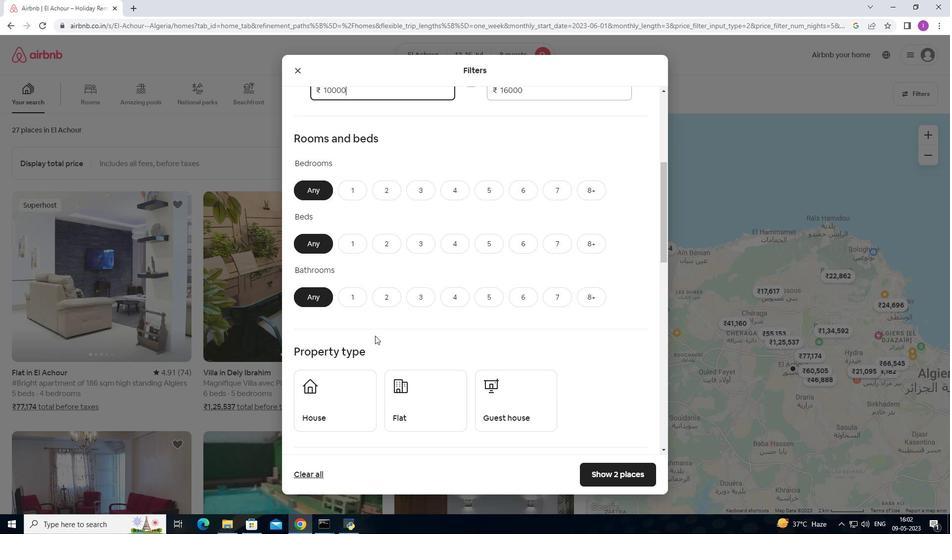
Action: Mouse scrolled (383, 320) with delta (0, 0)
Screenshot: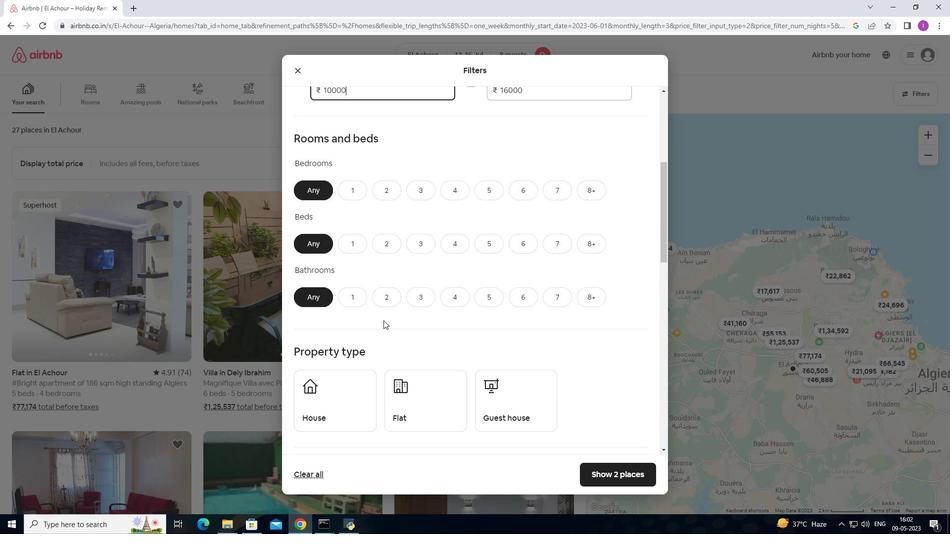 
Action: Mouse moved to (588, 139)
Screenshot: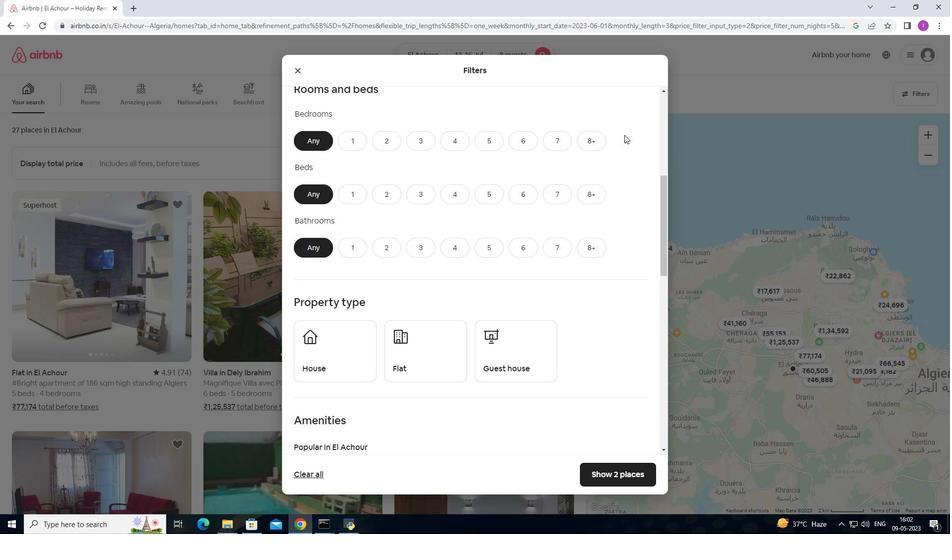 
Action: Mouse pressed left at (588, 139)
Screenshot: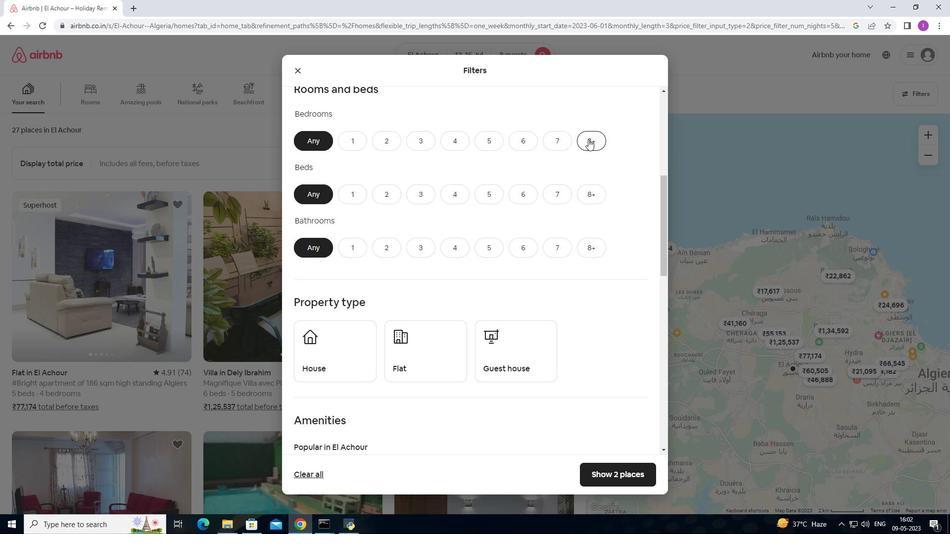 
Action: Mouse moved to (606, 196)
Screenshot: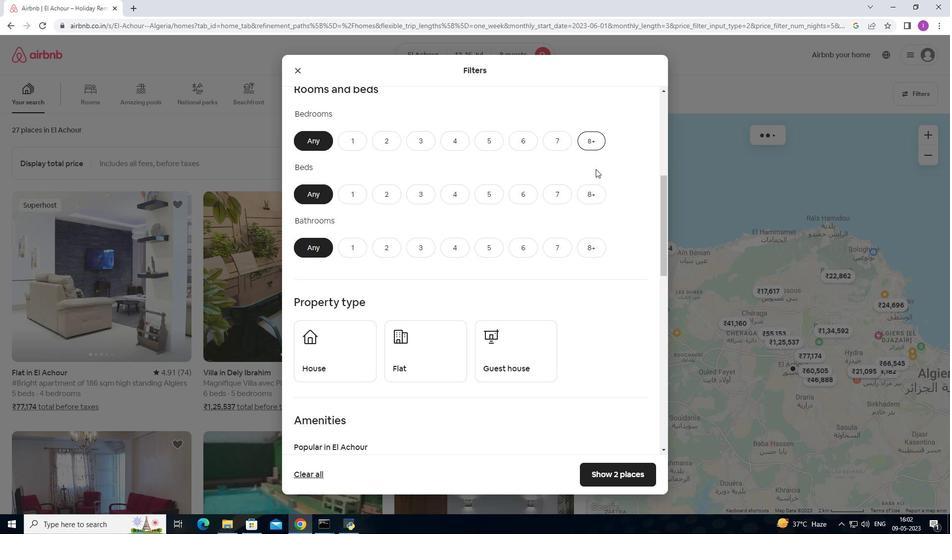 
Action: Mouse pressed left at (606, 196)
Screenshot: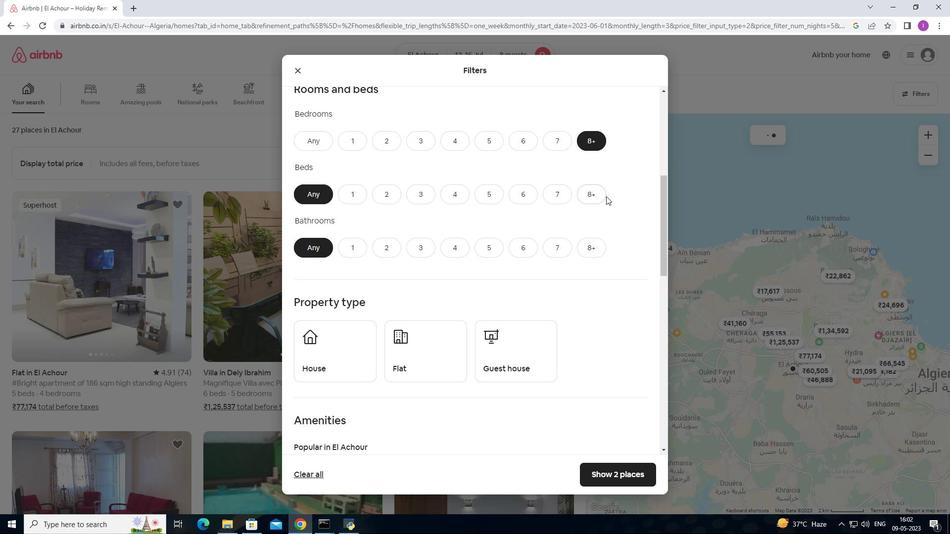 
Action: Mouse moved to (599, 190)
Screenshot: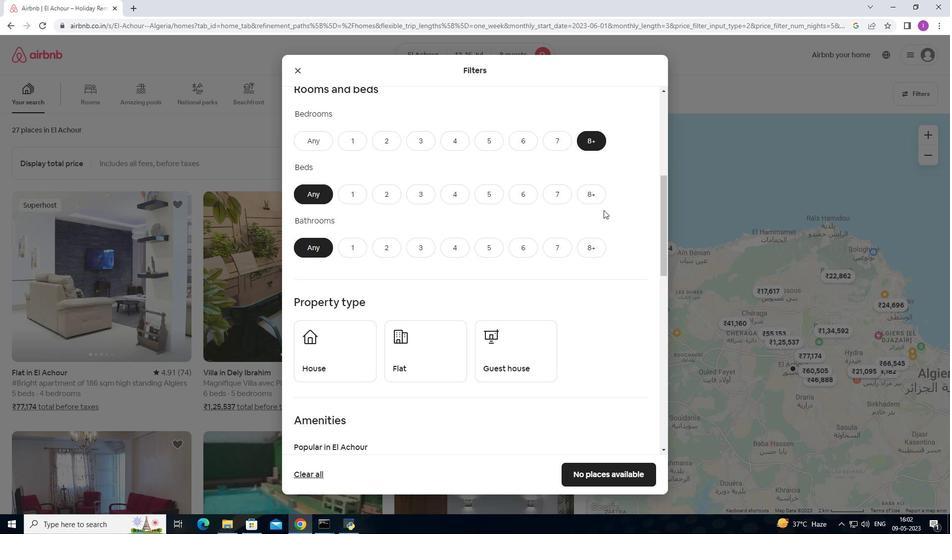 
Action: Mouse pressed left at (599, 190)
Screenshot: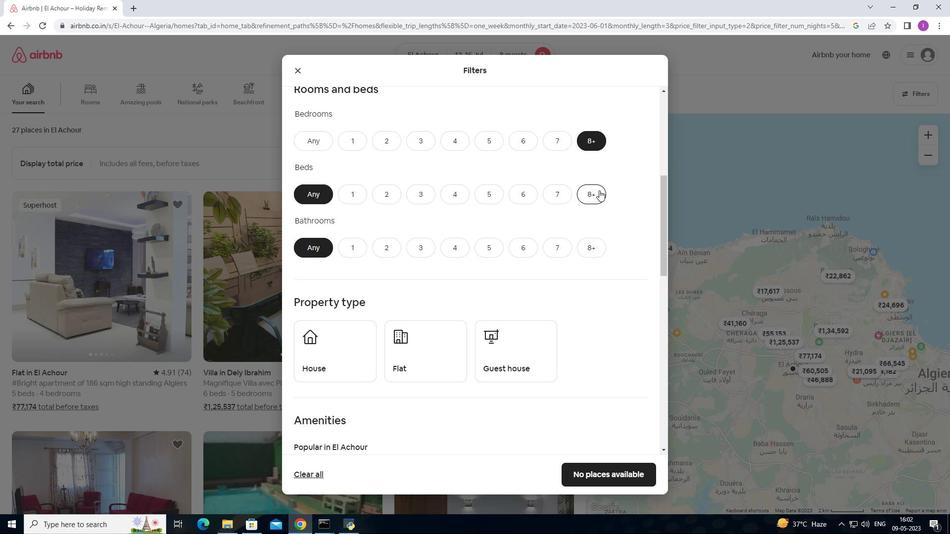 
Action: Mouse moved to (594, 251)
Screenshot: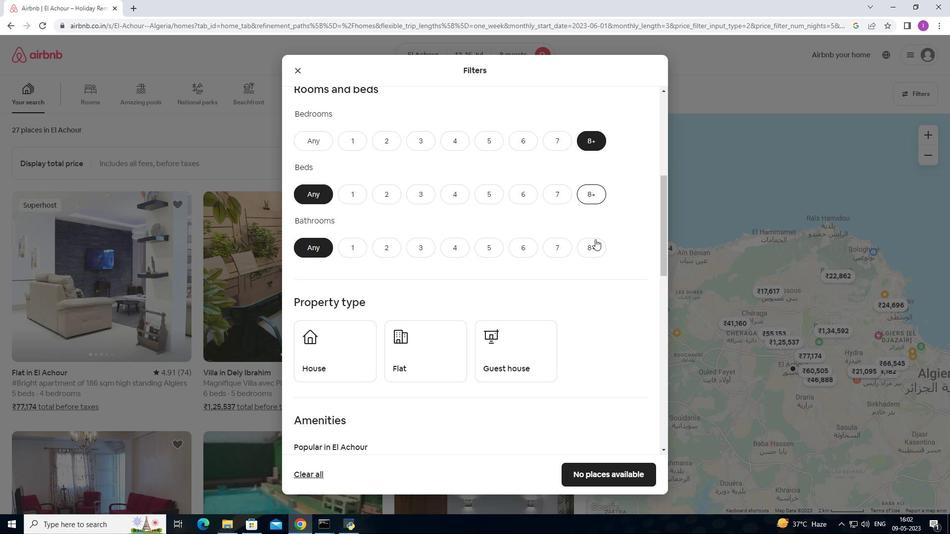 
Action: Mouse pressed left at (594, 251)
Screenshot: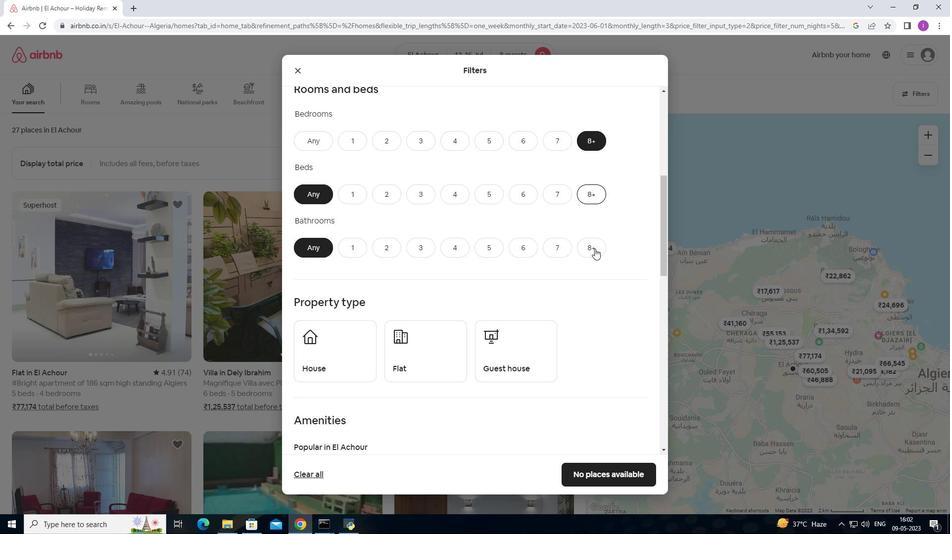 
Action: Mouse moved to (440, 341)
Screenshot: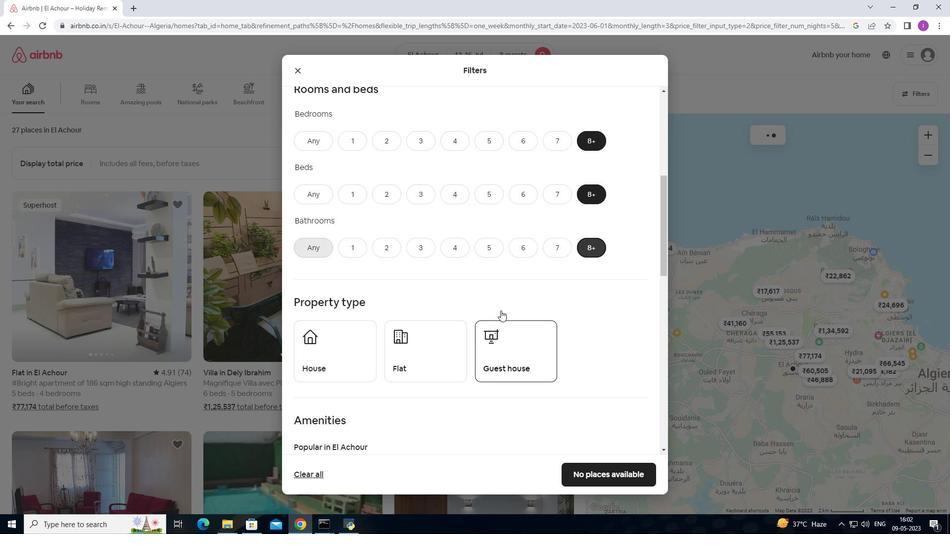 
Action: Mouse scrolled (445, 339) with delta (0, 0)
Screenshot: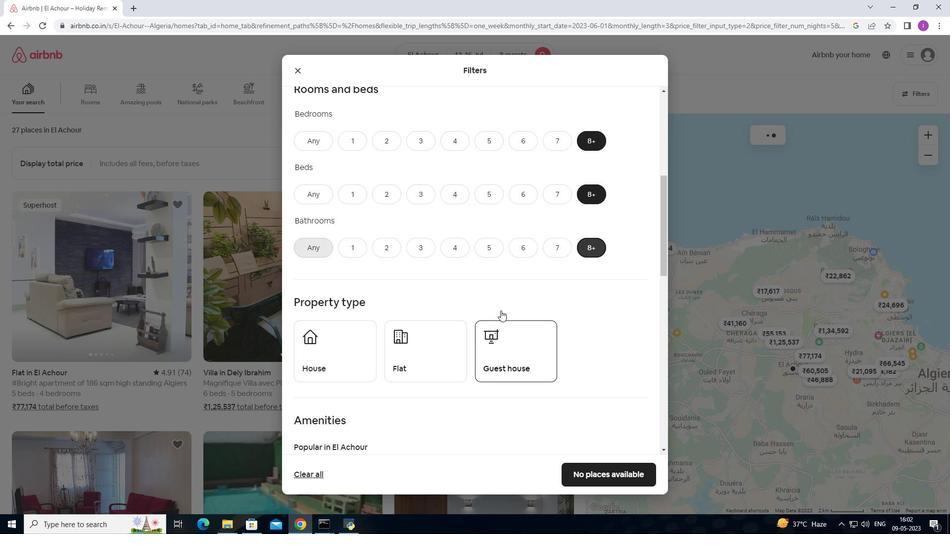 
Action: Mouse moved to (418, 353)
Screenshot: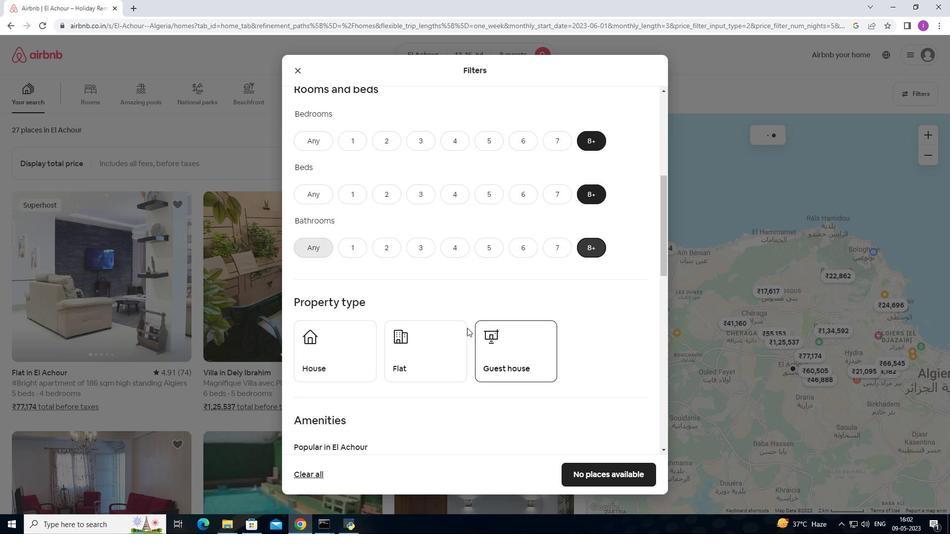 
Action: Mouse scrolled (421, 352) with delta (0, 0)
Screenshot: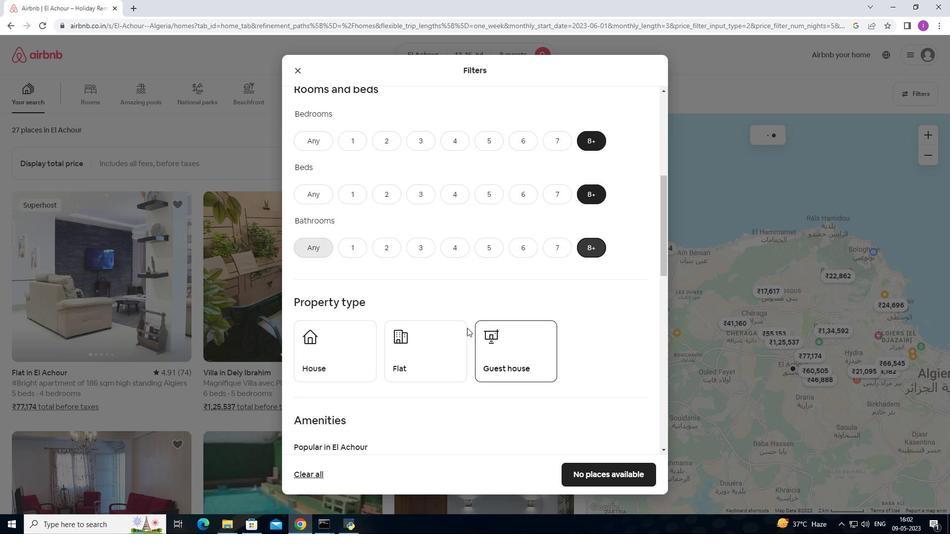 
Action: Mouse moved to (329, 254)
Screenshot: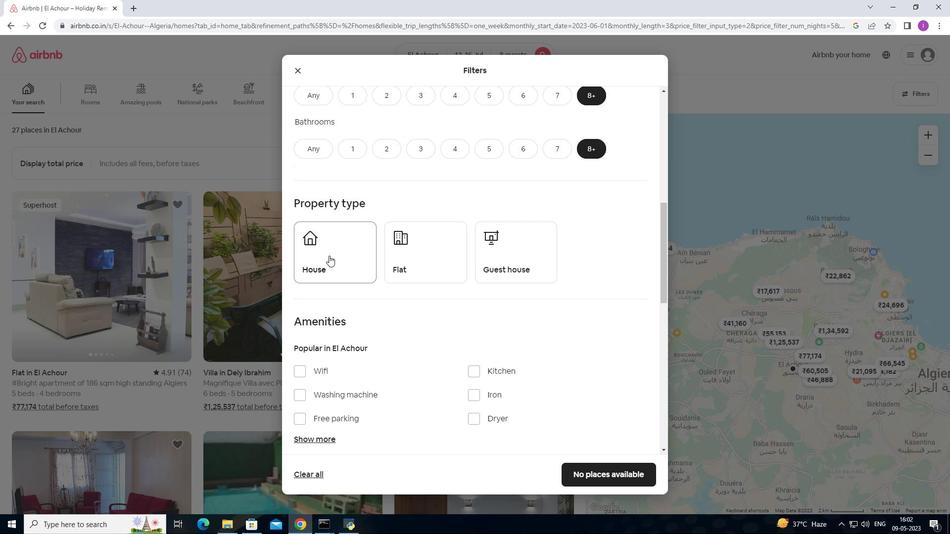 
Action: Mouse pressed left at (329, 254)
Screenshot: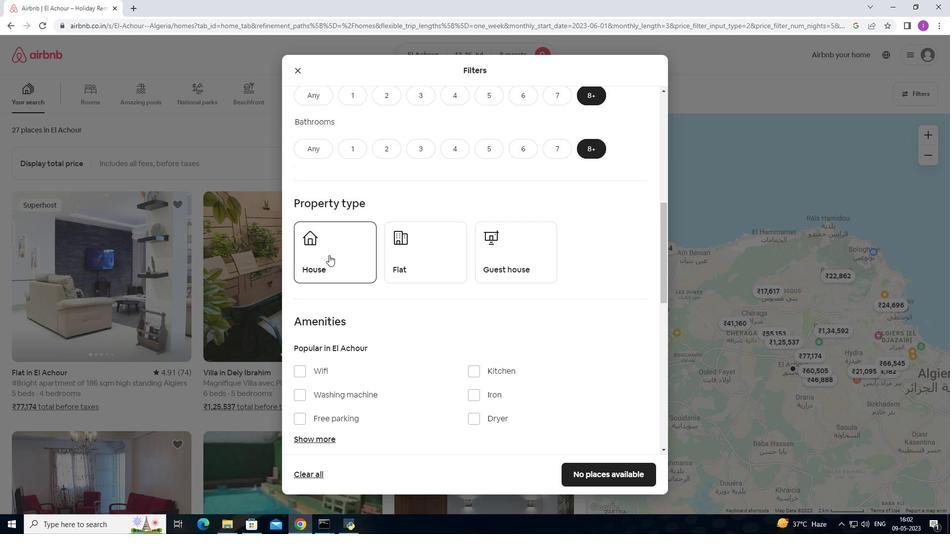 
Action: Mouse moved to (402, 251)
Screenshot: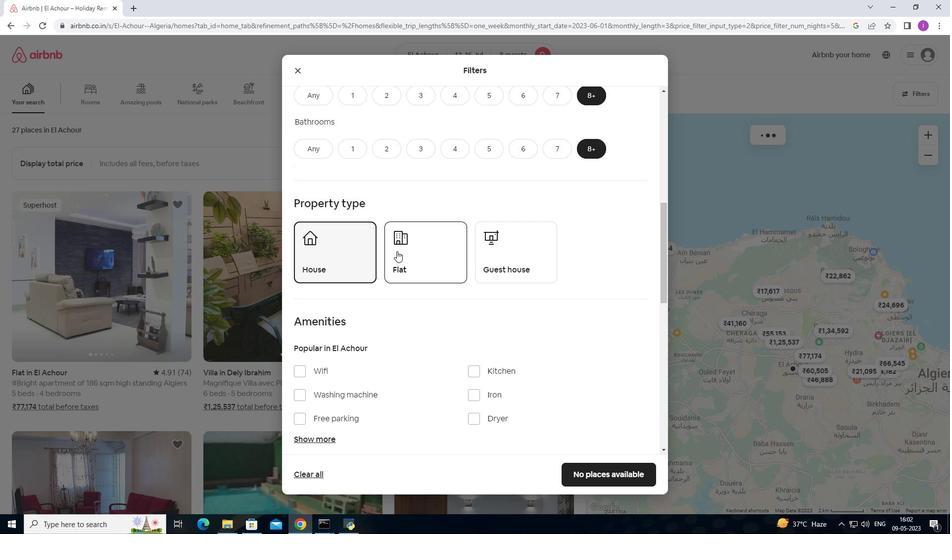 
Action: Mouse pressed left at (402, 251)
Screenshot: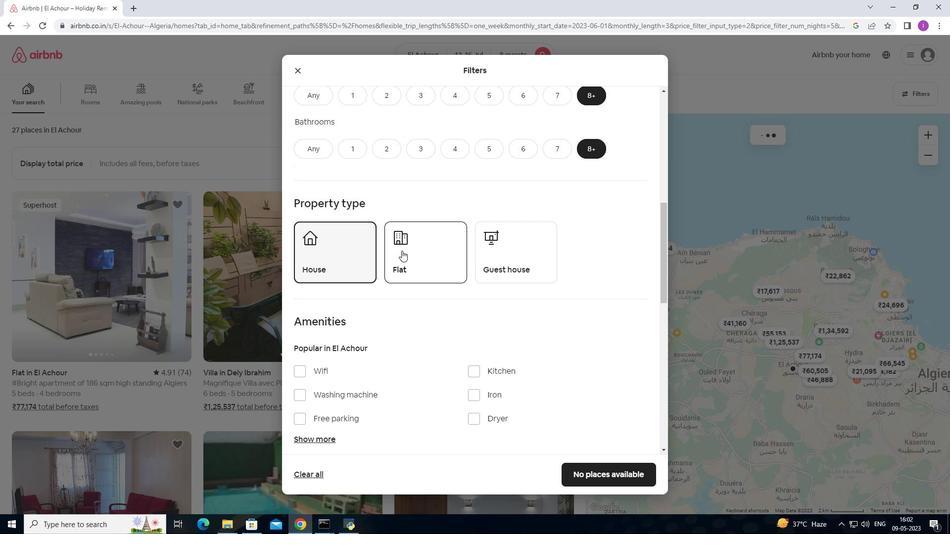 
Action: Mouse moved to (497, 273)
Screenshot: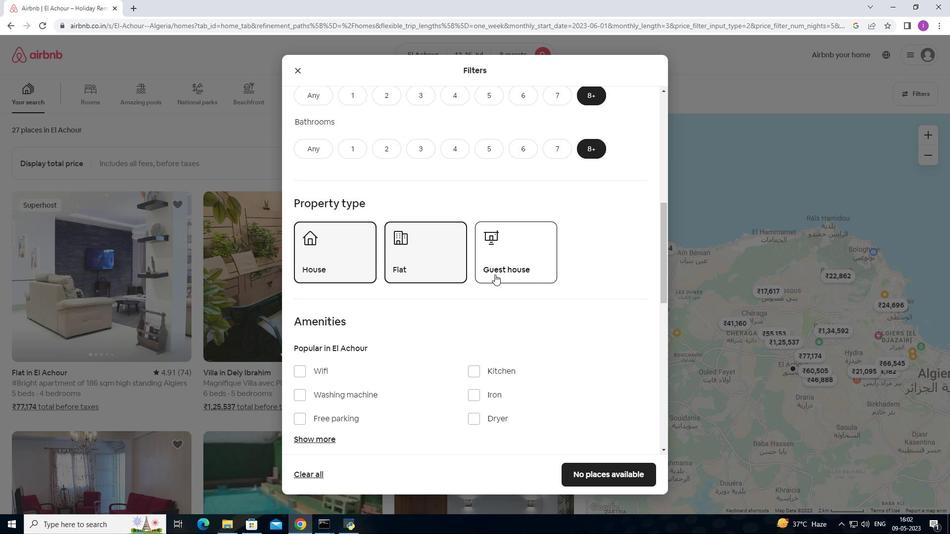 
Action: Mouse pressed left at (497, 273)
Screenshot: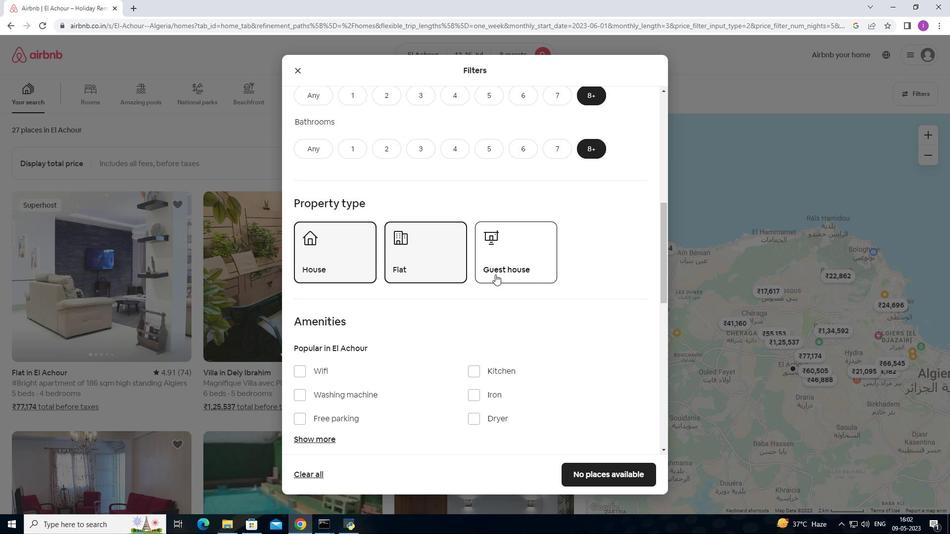 
Action: Mouse moved to (409, 321)
Screenshot: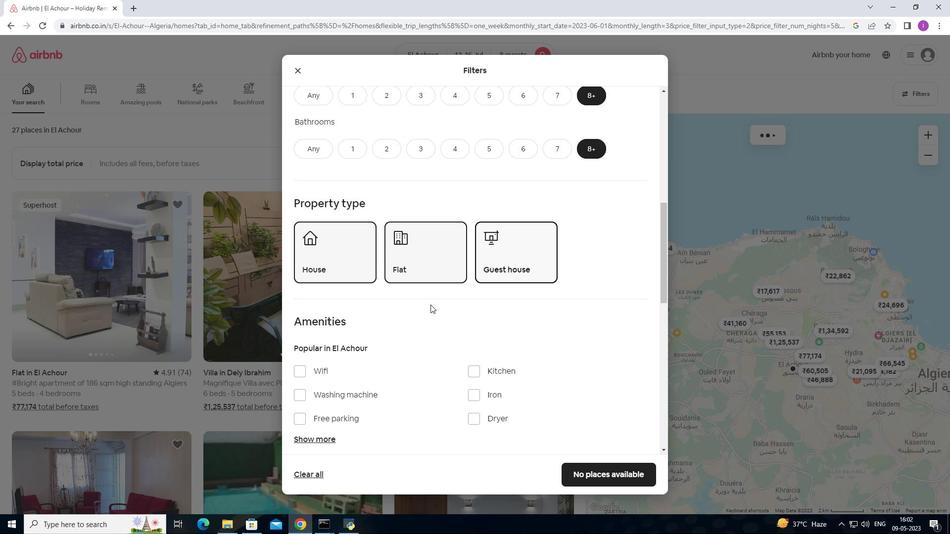 
Action: Mouse scrolled (409, 320) with delta (0, 0)
Screenshot: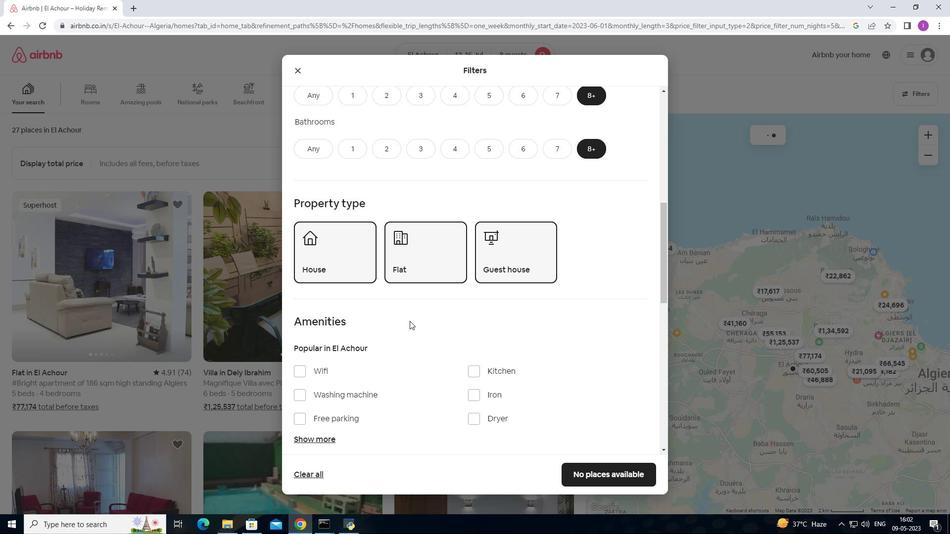 
Action: Mouse scrolled (409, 320) with delta (0, 0)
Screenshot: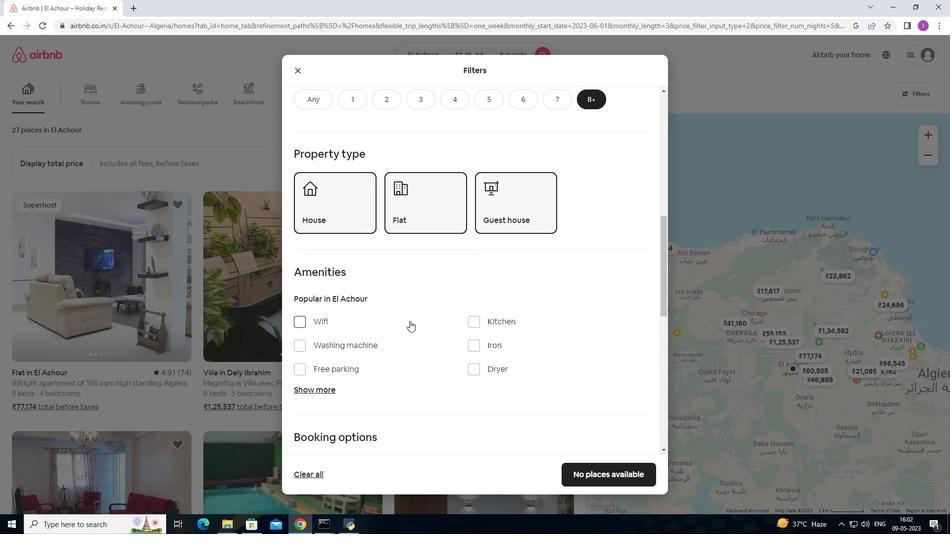 
Action: Mouse moved to (296, 275)
Screenshot: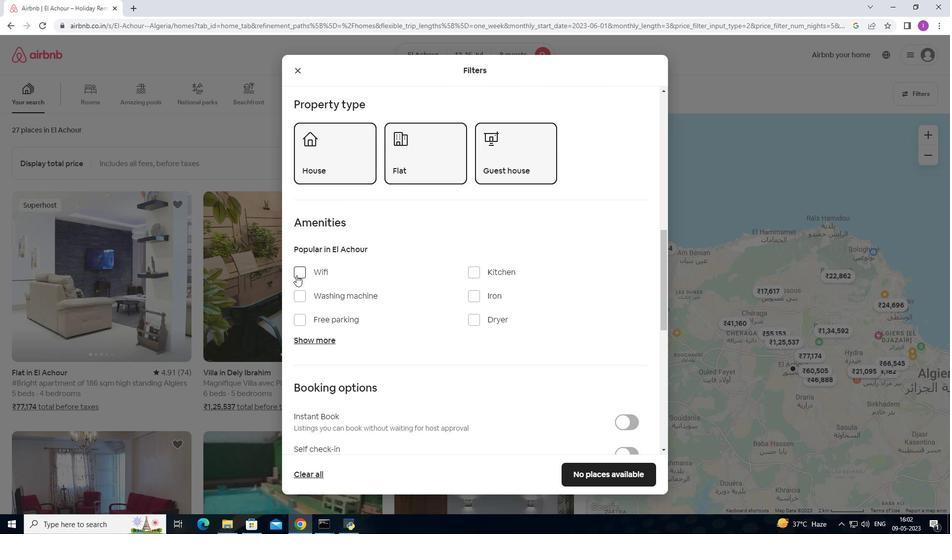 
Action: Mouse pressed left at (296, 275)
Screenshot: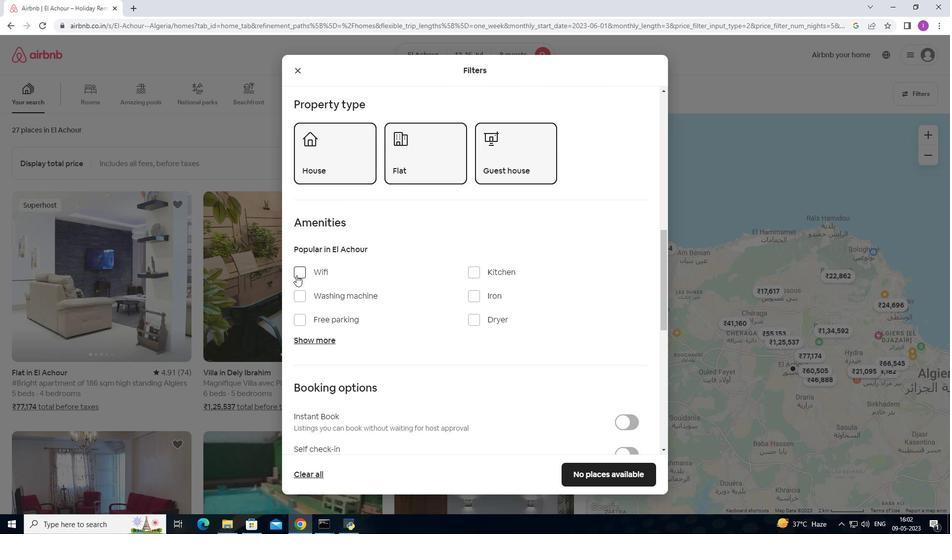 
Action: Mouse moved to (324, 323)
Screenshot: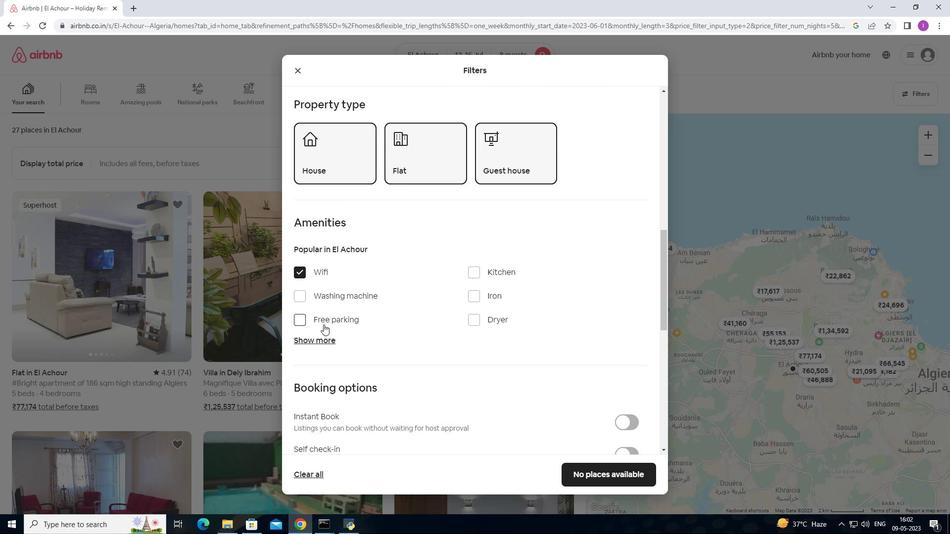 
Action: Mouse pressed left at (324, 323)
Screenshot: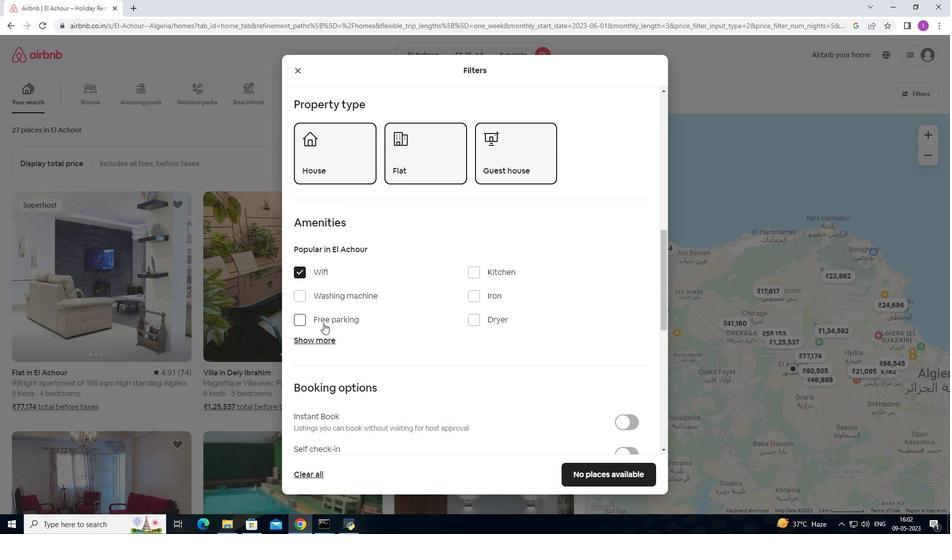 
Action: Mouse moved to (331, 340)
Screenshot: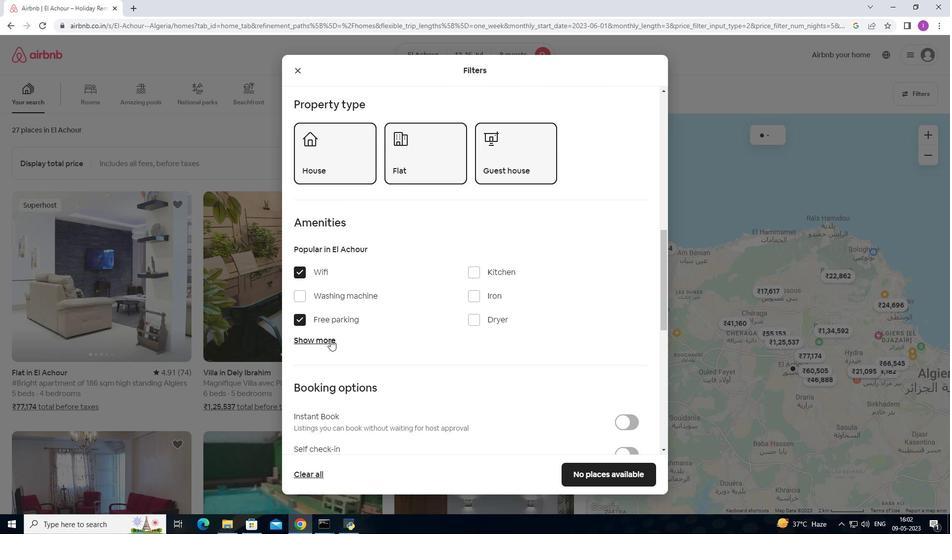 
Action: Mouse pressed left at (331, 340)
Screenshot: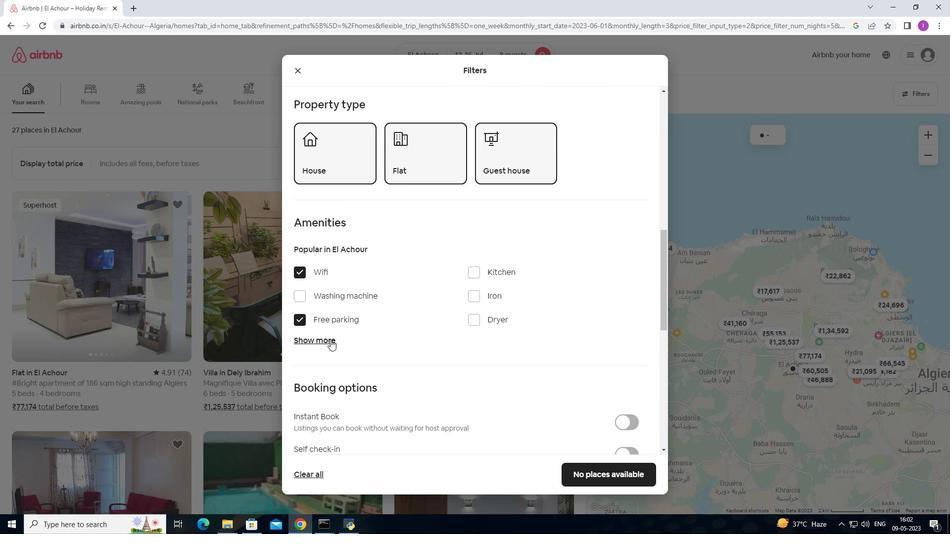 
Action: Mouse moved to (476, 397)
Screenshot: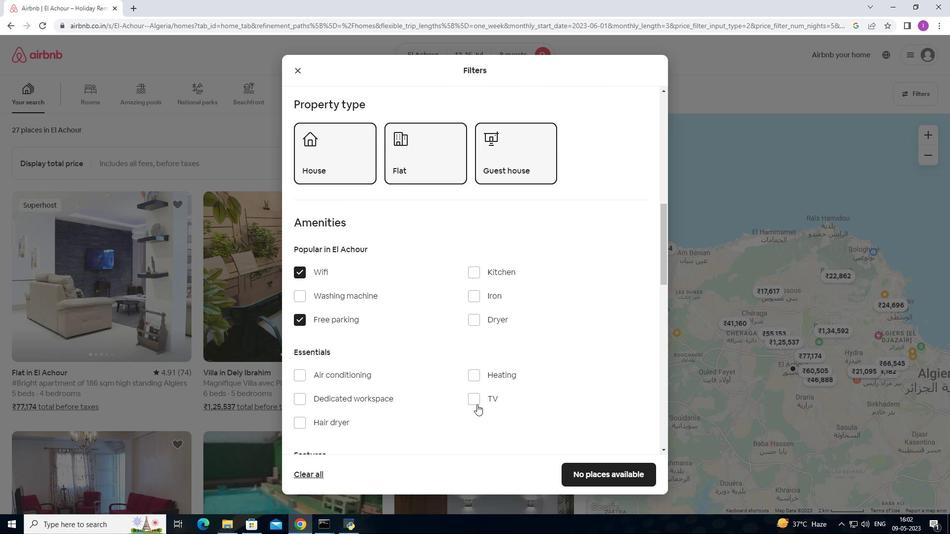 
Action: Mouse pressed left at (476, 397)
Screenshot: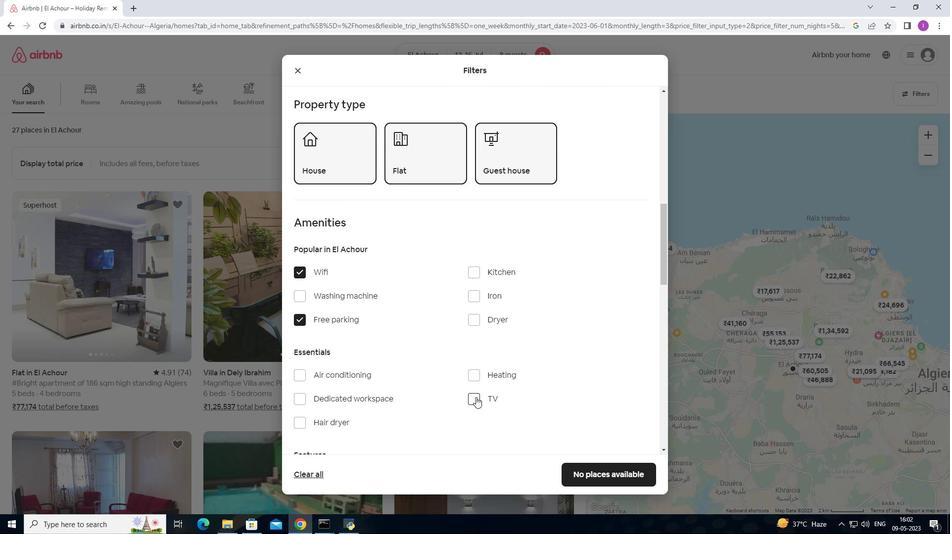 
Action: Mouse moved to (382, 423)
Screenshot: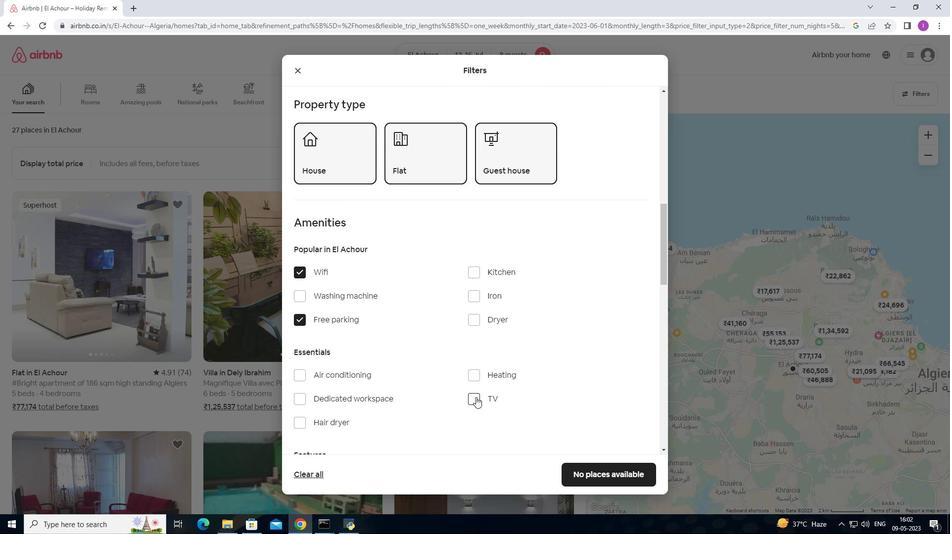 
Action: Mouse scrolled (382, 423) with delta (0, 0)
Screenshot: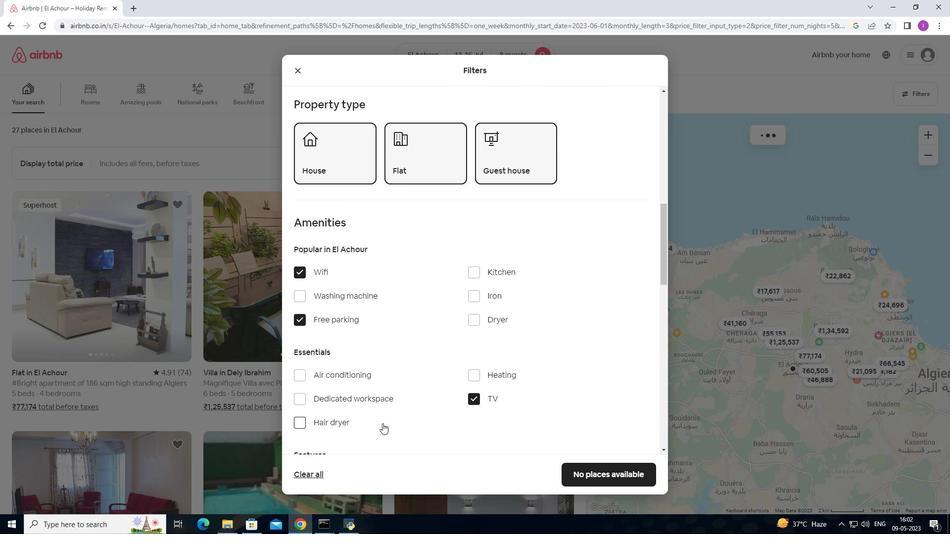 
Action: Mouse scrolled (382, 423) with delta (0, 0)
Screenshot: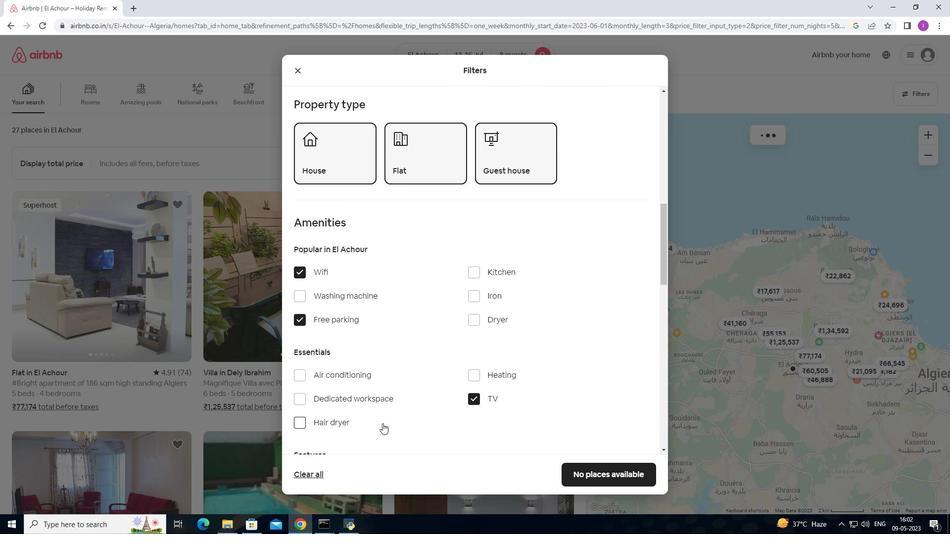 
Action: Mouse scrolled (382, 423) with delta (0, 0)
Screenshot: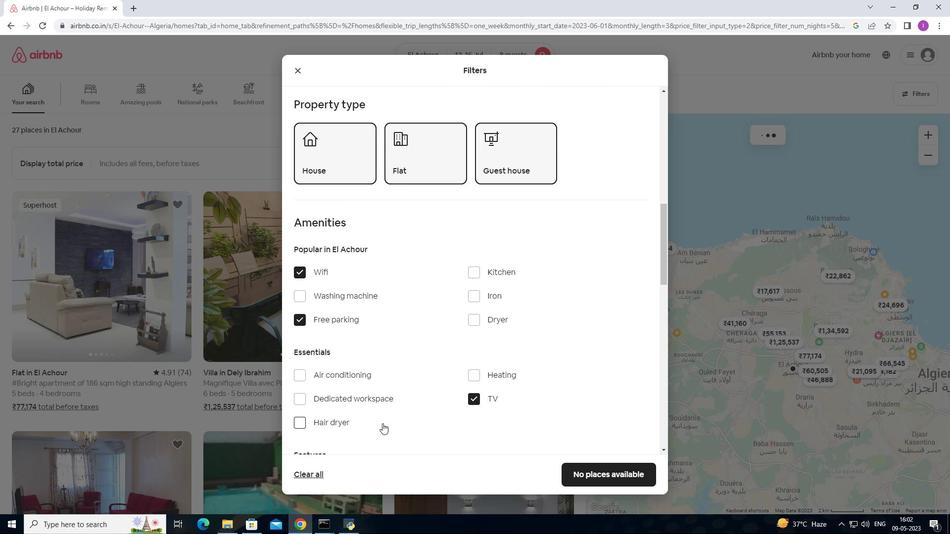 
Action: Mouse moved to (301, 374)
Screenshot: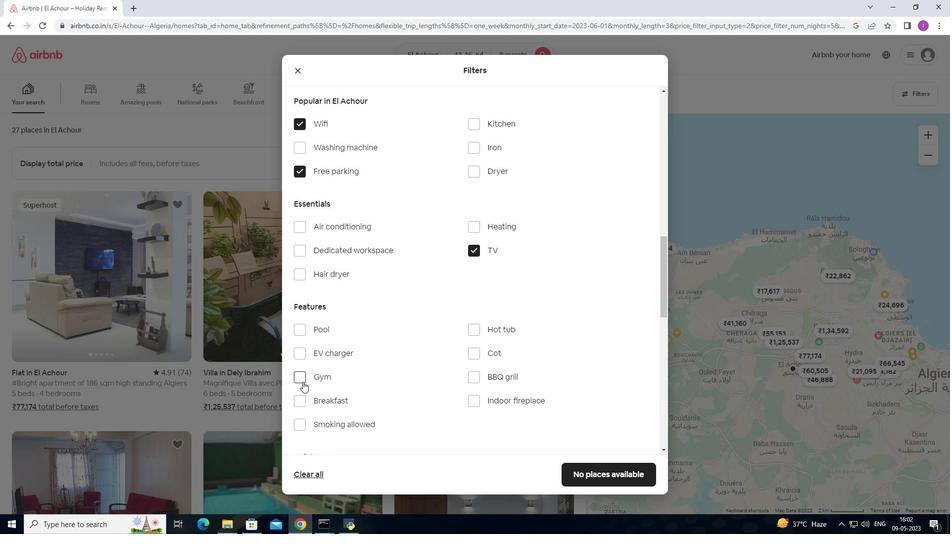 
Action: Mouse pressed left at (301, 374)
Screenshot: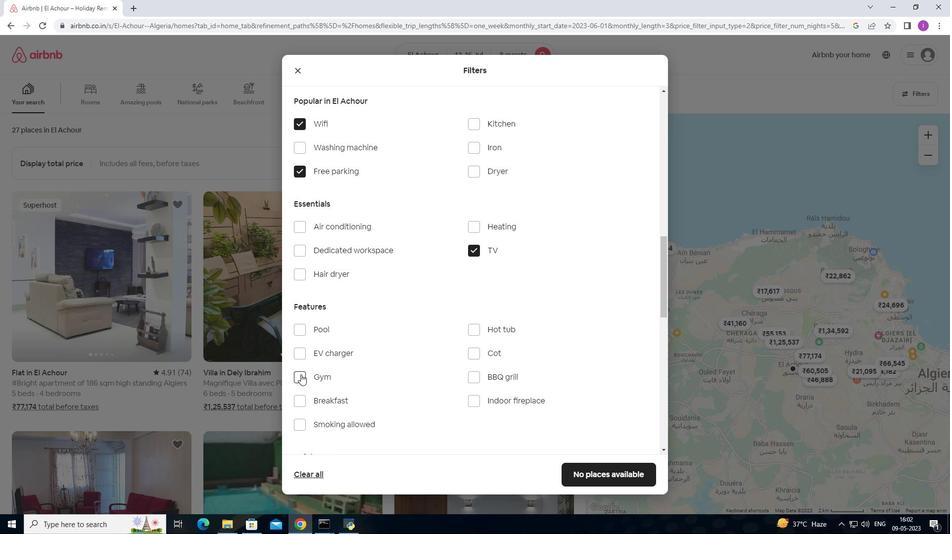 
Action: Mouse moved to (298, 397)
Screenshot: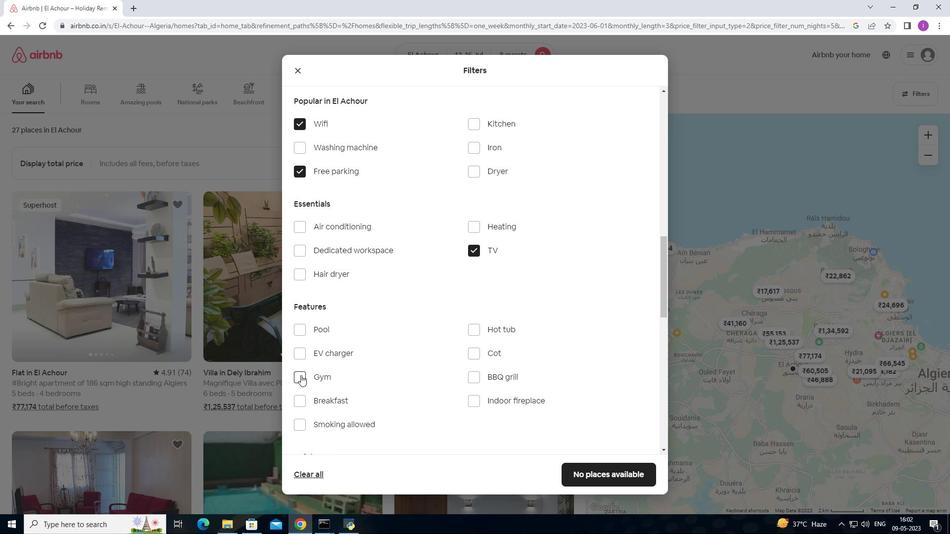 
Action: Mouse pressed left at (298, 397)
Screenshot: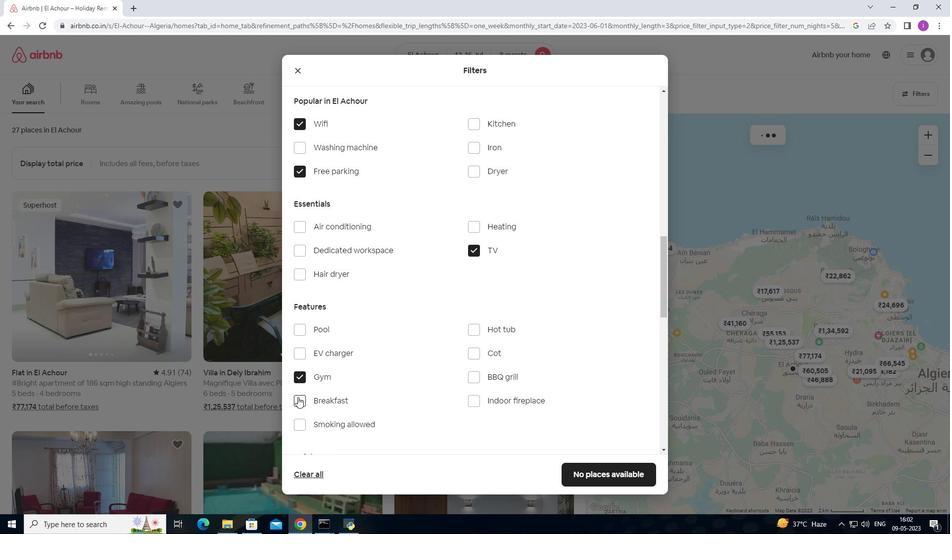 
Action: Mouse moved to (344, 391)
Screenshot: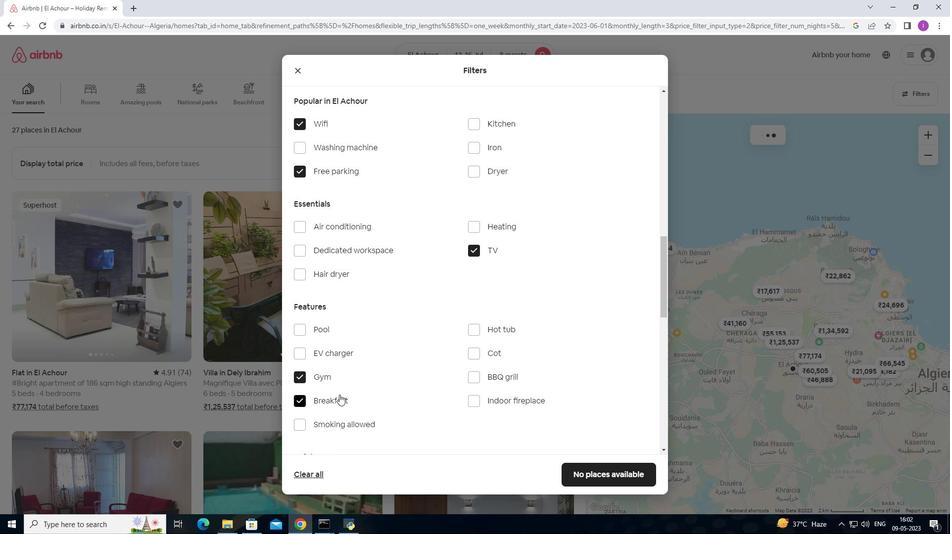 
Action: Mouse scrolled (344, 391) with delta (0, 0)
Screenshot: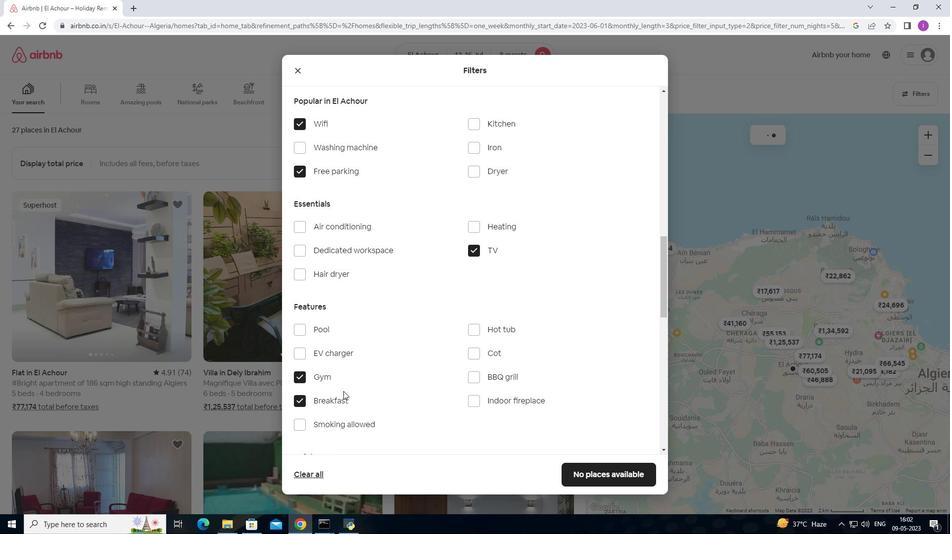 
Action: Mouse scrolled (344, 391) with delta (0, 0)
Screenshot: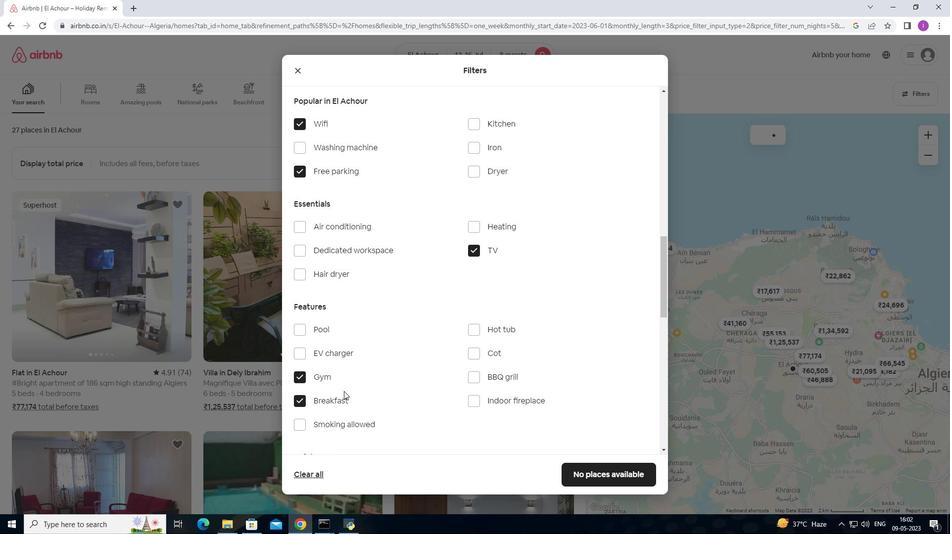 
Action: Mouse moved to (346, 390)
Screenshot: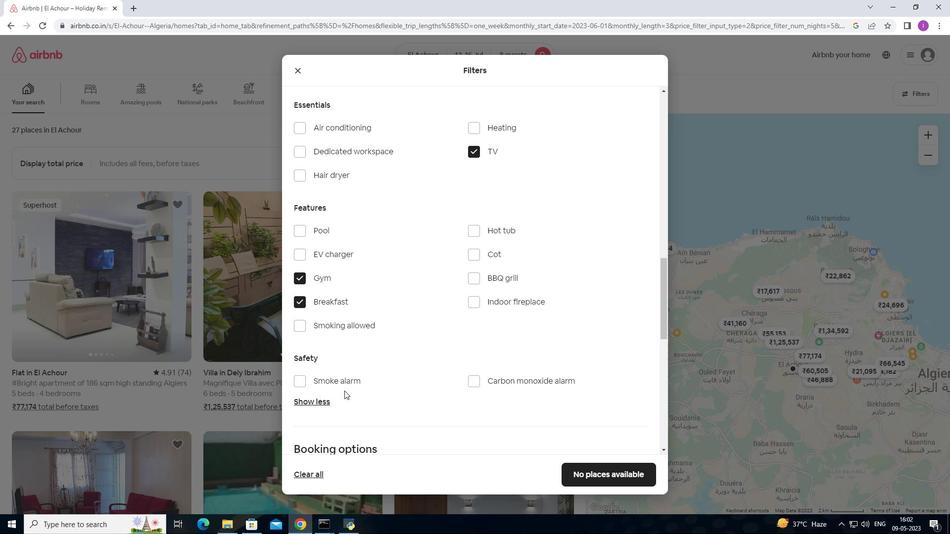 
Action: Mouse scrolled (346, 389) with delta (0, 0)
Screenshot: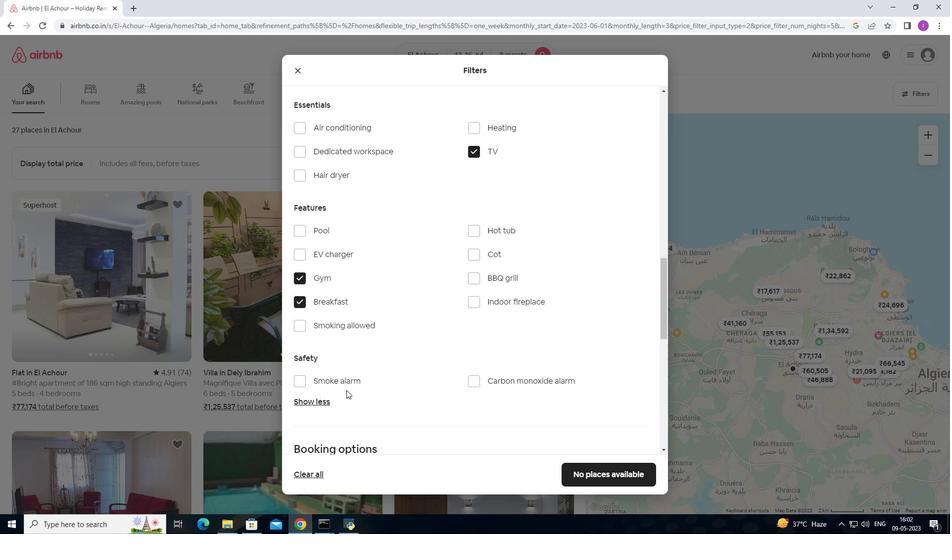 
Action: Mouse scrolled (346, 389) with delta (0, 0)
Screenshot: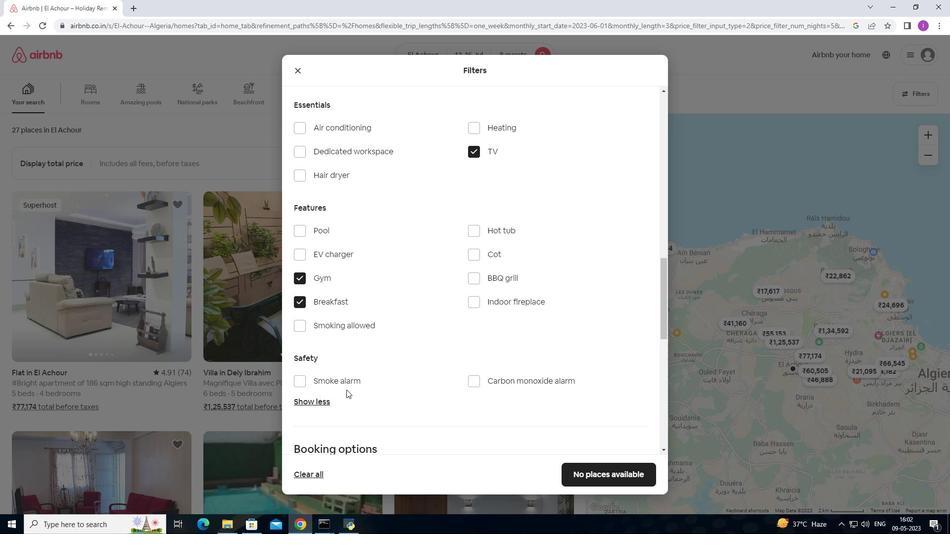 
Action: Mouse moved to (347, 389)
Screenshot: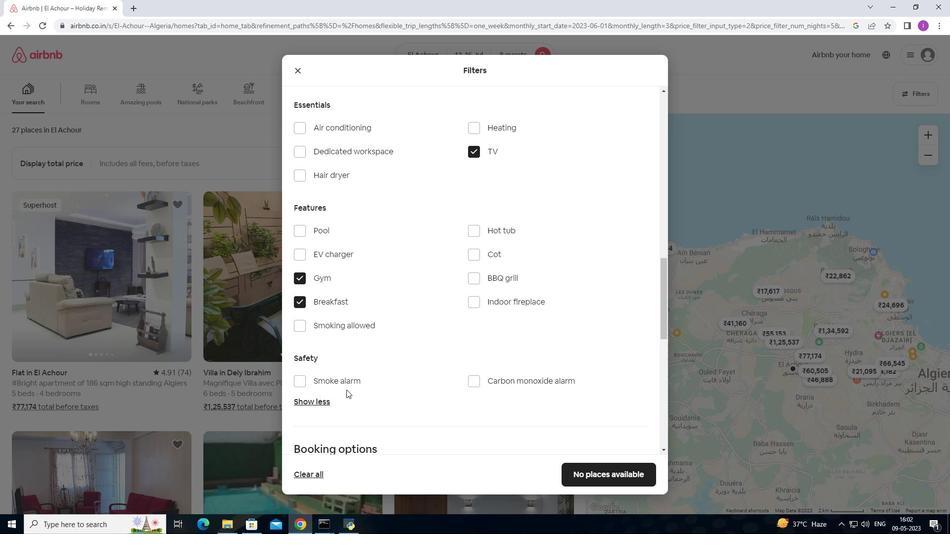 
Action: Mouse scrolled (347, 389) with delta (0, 0)
Screenshot: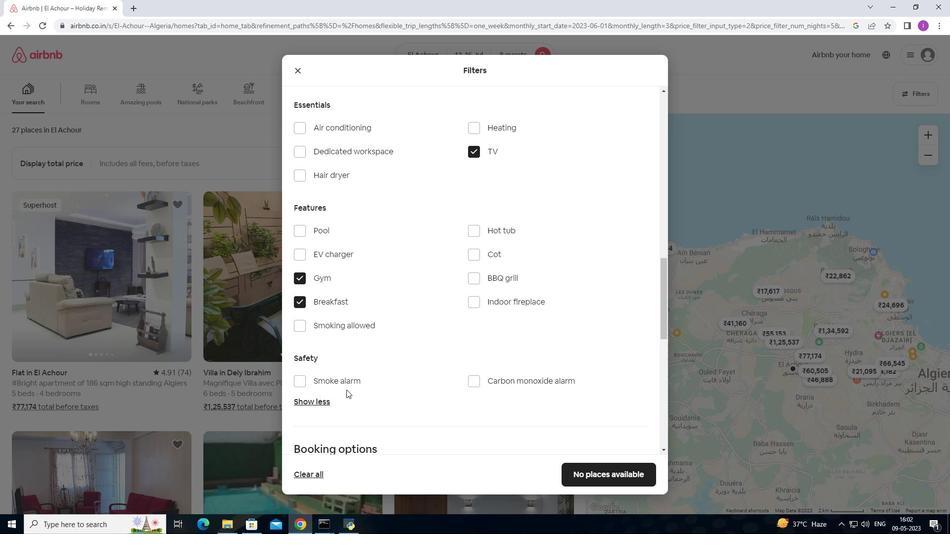 
Action: Mouse moved to (630, 370)
Screenshot: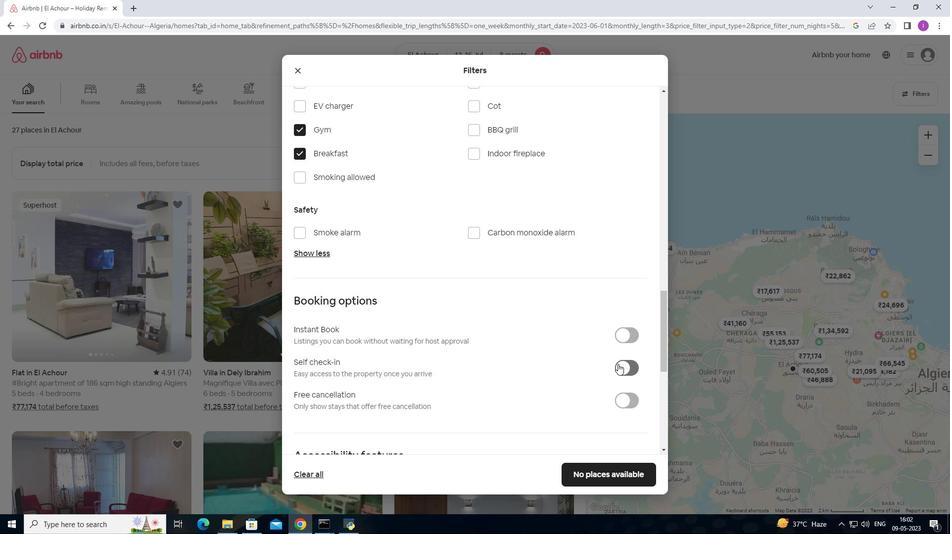 
Action: Mouse pressed left at (630, 370)
Screenshot: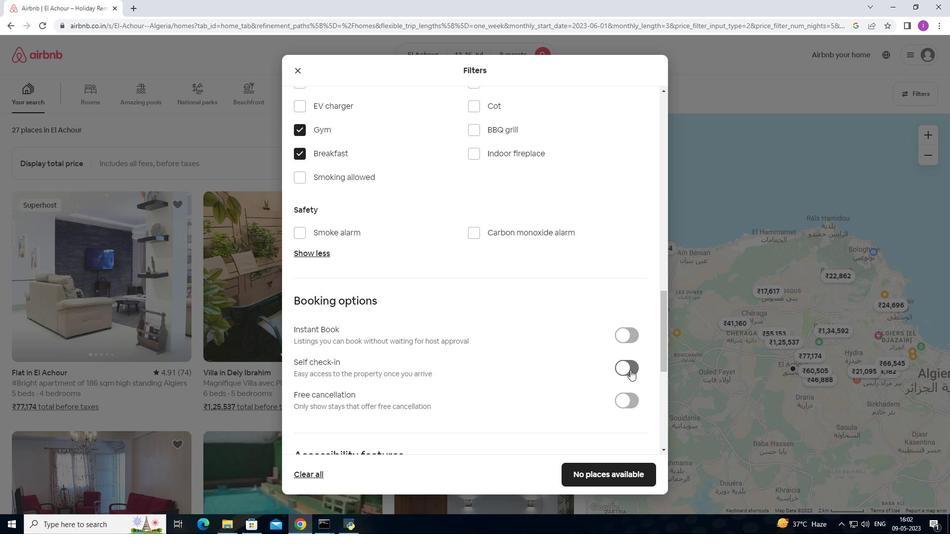
Action: Mouse moved to (430, 417)
Screenshot: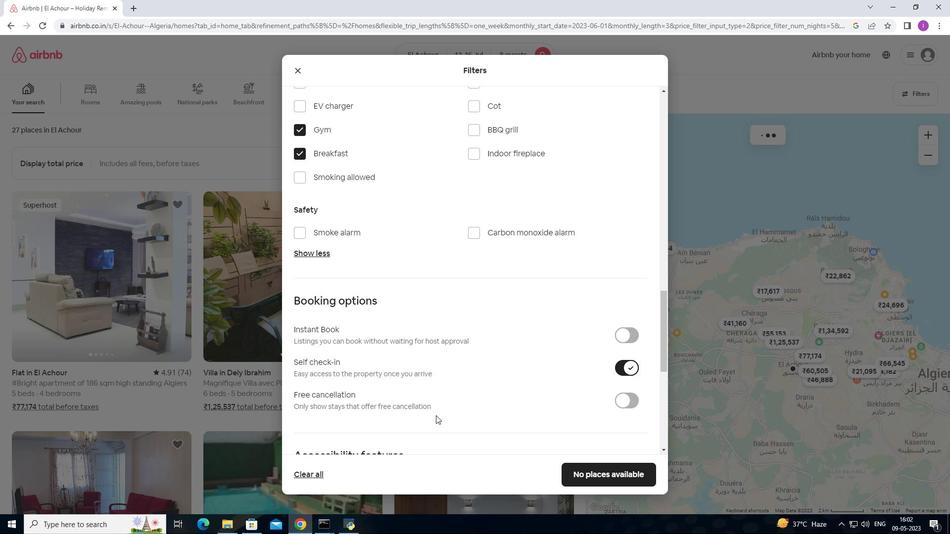 
Action: Mouse scrolled (430, 416) with delta (0, 0)
Screenshot: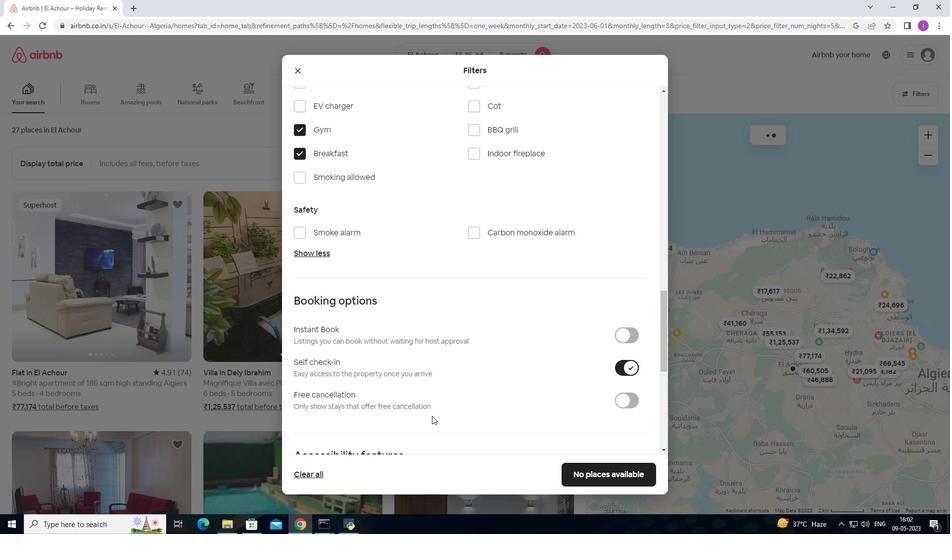 
Action: Mouse scrolled (430, 416) with delta (0, 0)
Screenshot: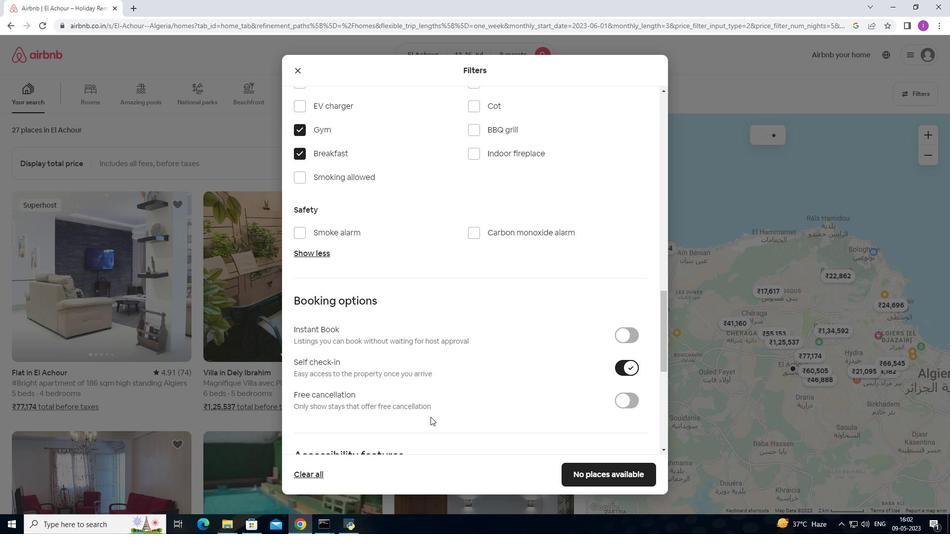 
Action: Mouse scrolled (430, 416) with delta (0, 0)
Screenshot: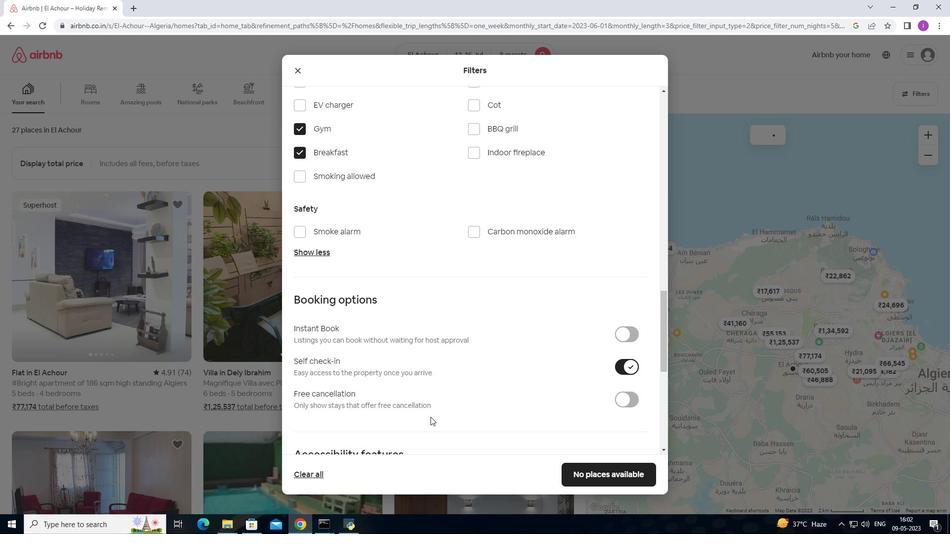 
Action: Mouse moved to (433, 408)
Screenshot: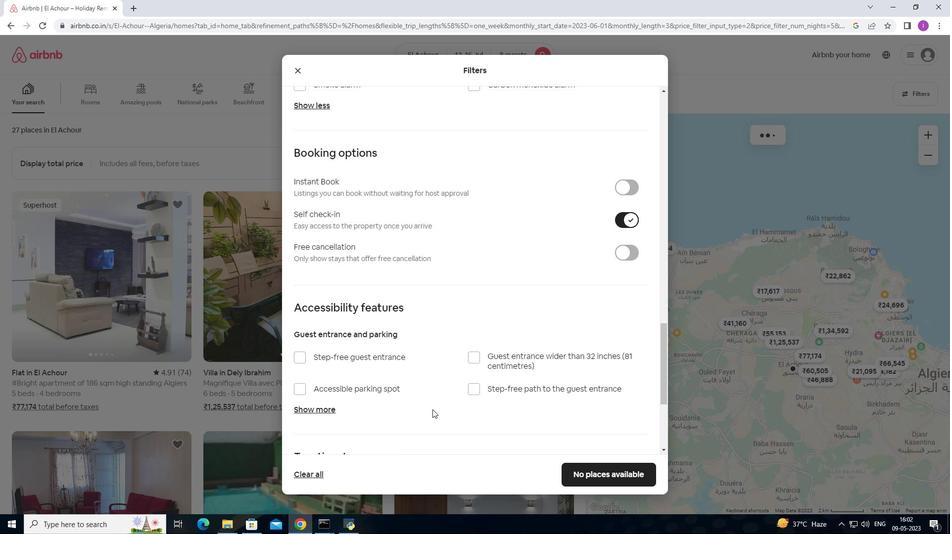 
Action: Mouse scrolled (433, 407) with delta (0, 0)
Screenshot: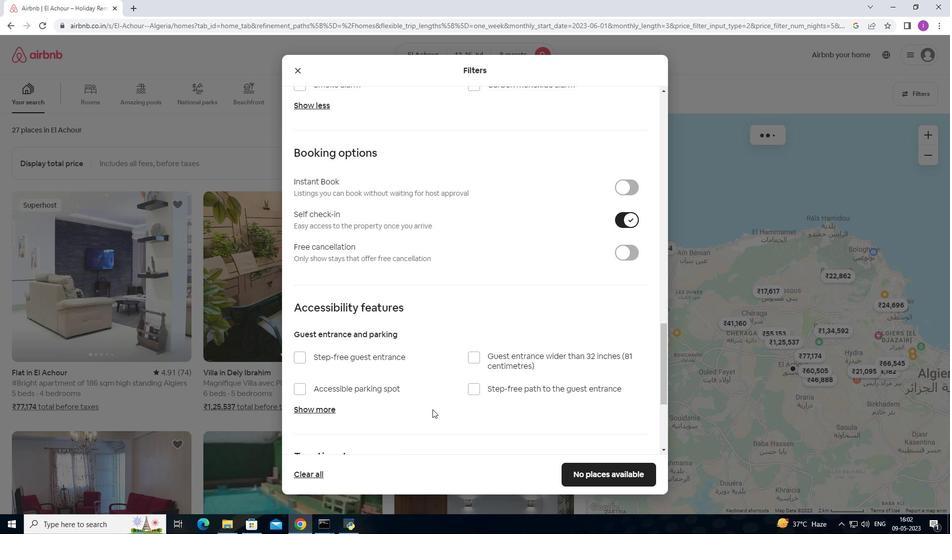 
Action: Mouse scrolled (433, 407) with delta (0, 0)
Screenshot: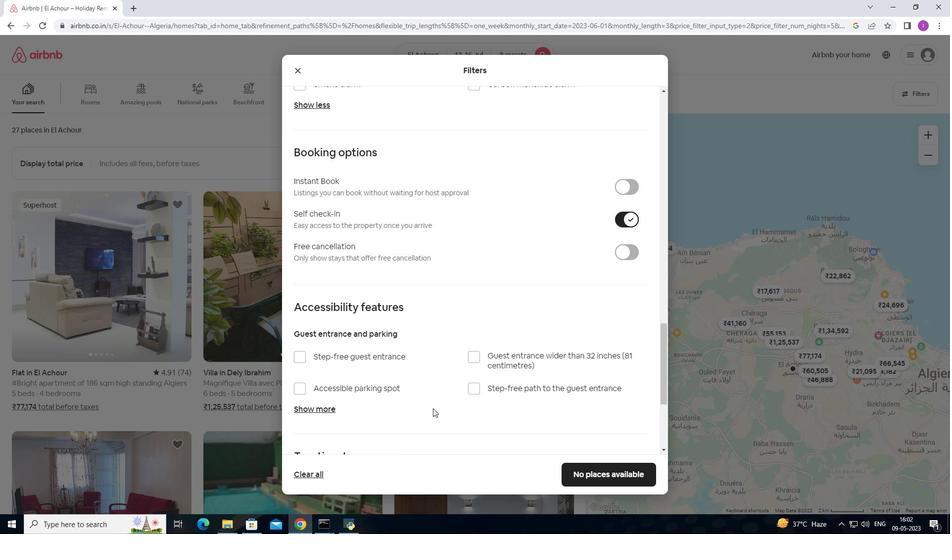 
Action: Mouse scrolled (433, 407) with delta (0, 0)
Screenshot: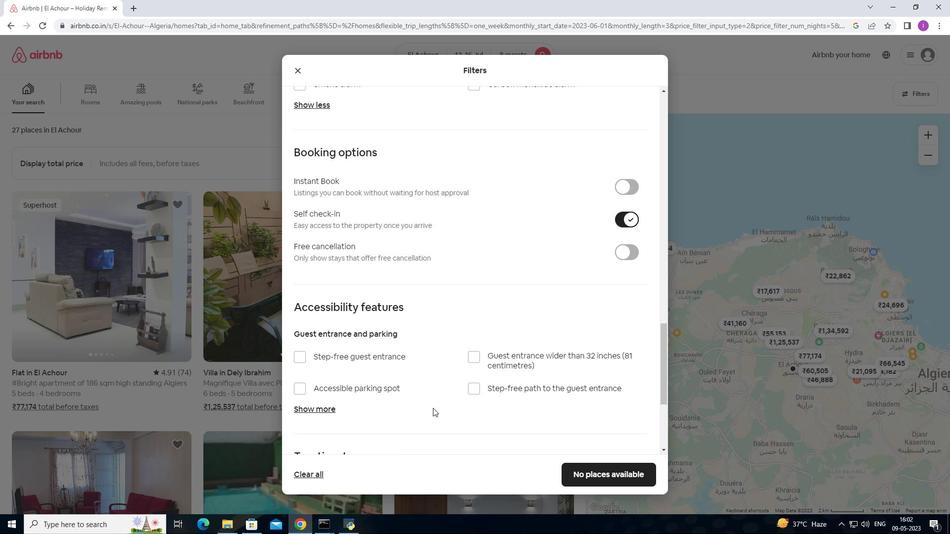 
Action: Mouse moved to (434, 406)
Screenshot: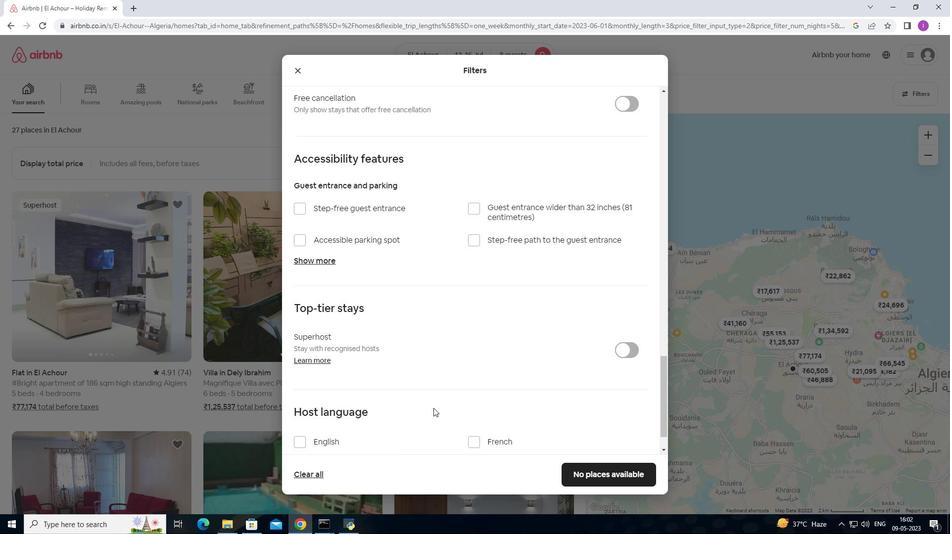 
Action: Mouse scrolled (434, 406) with delta (0, 0)
Screenshot: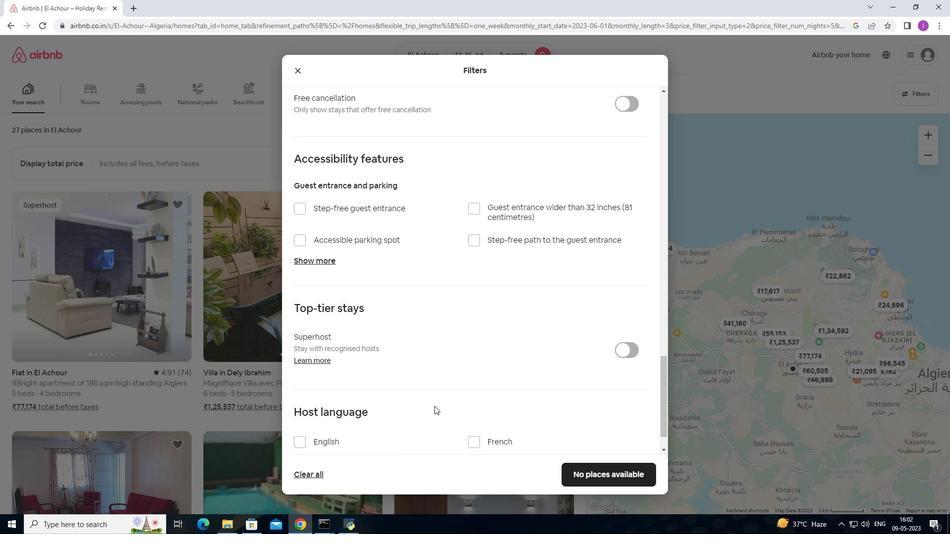 
Action: Mouse scrolled (434, 406) with delta (0, 0)
Screenshot: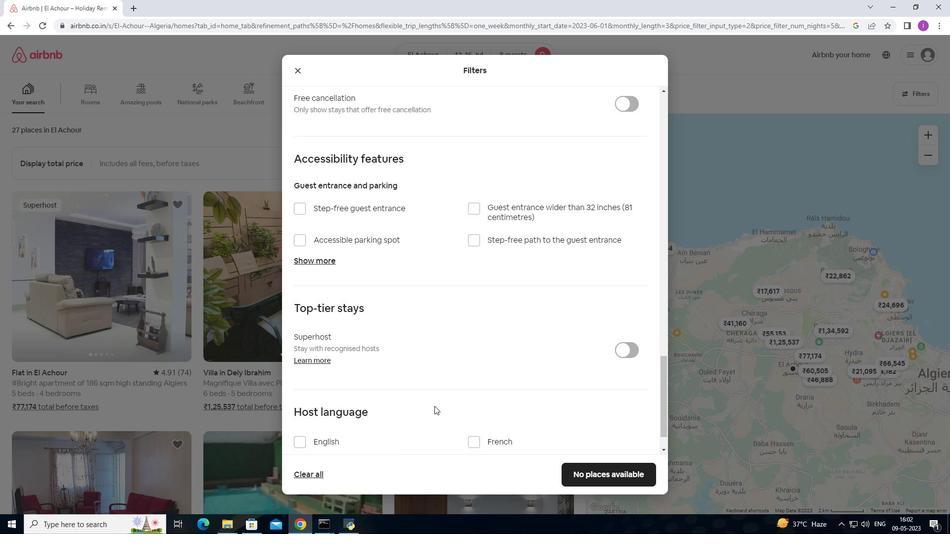
Action: Mouse scrolled (434, 406) with delta (0, 0)
Screenshot: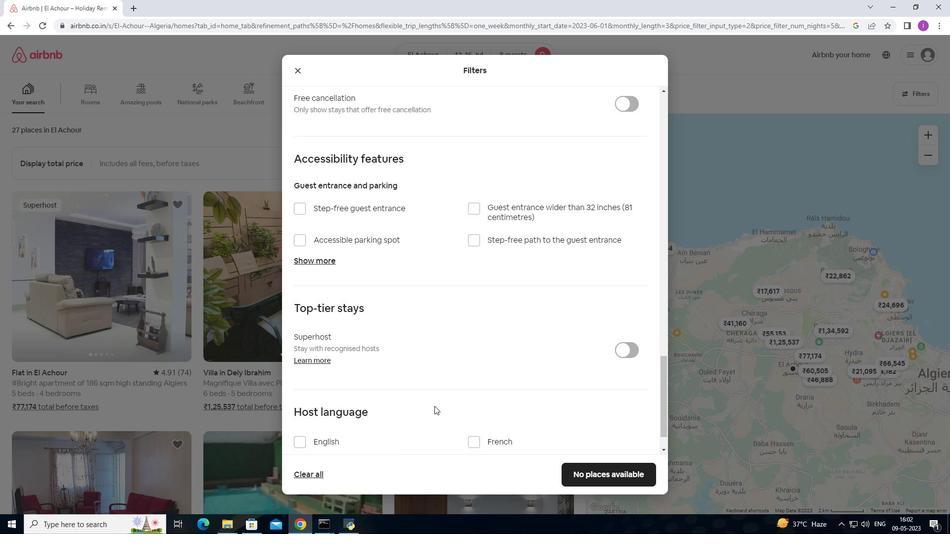
Action: Mouse scrolled (434, 406) with delta (0, 0)
Screenshot: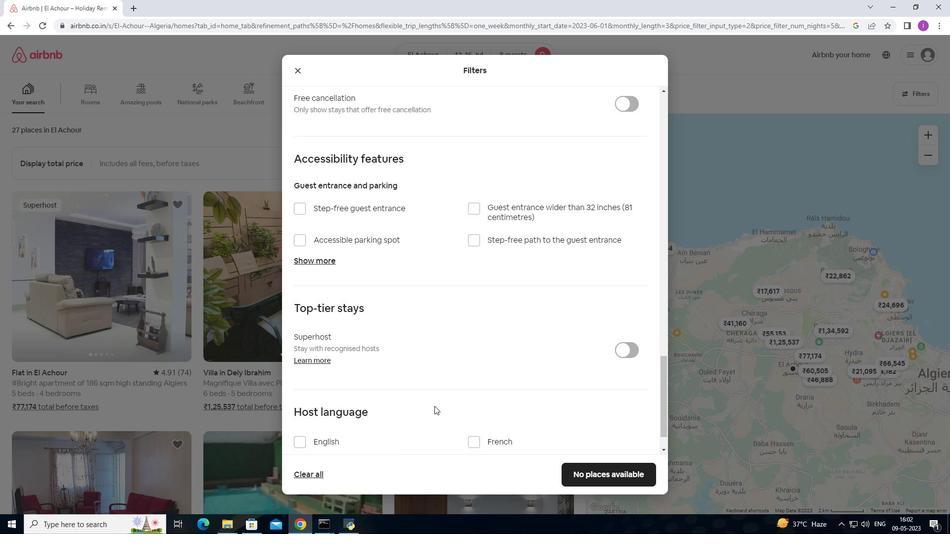 
Action: Mouse scrolled (434, 406) with delta (0, 0)
Screenshot: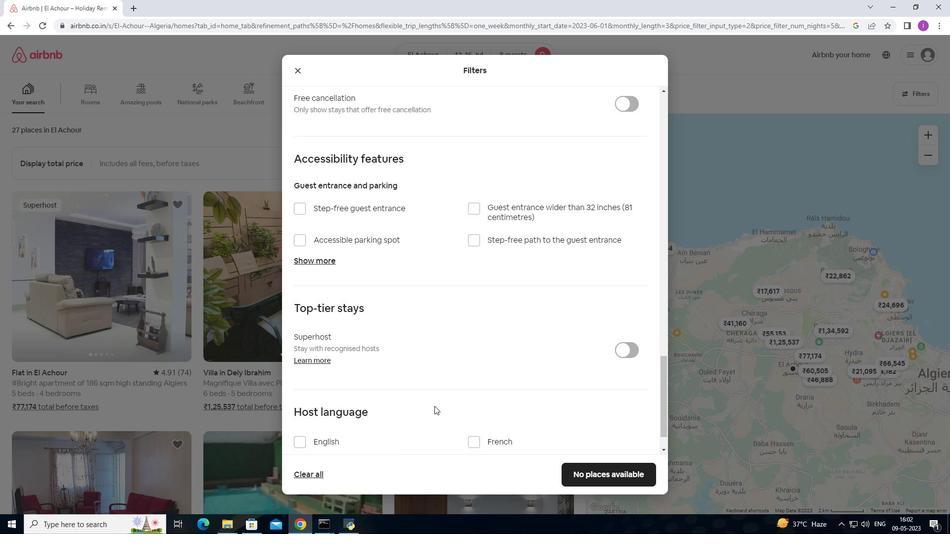 
Action: Mouse moved to (296, 400)
Screenshot: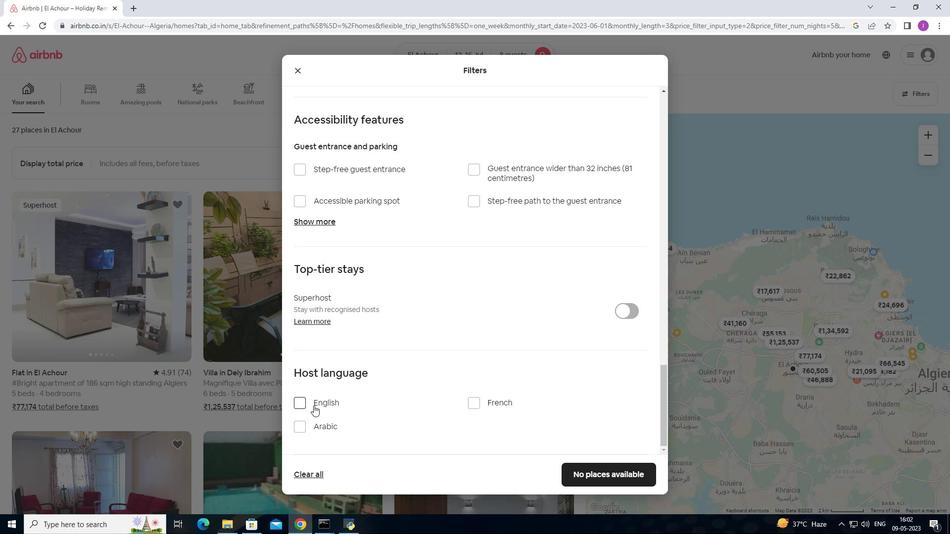 
Action: Mouse pressed left at (296, 400)
Screenshot: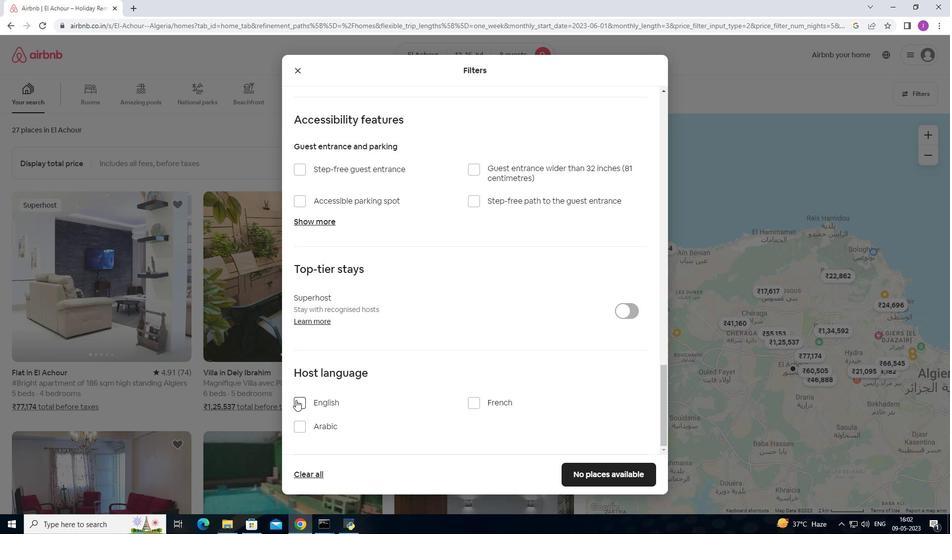 
Action: Mouse moved to (590, 472)
Screenshot: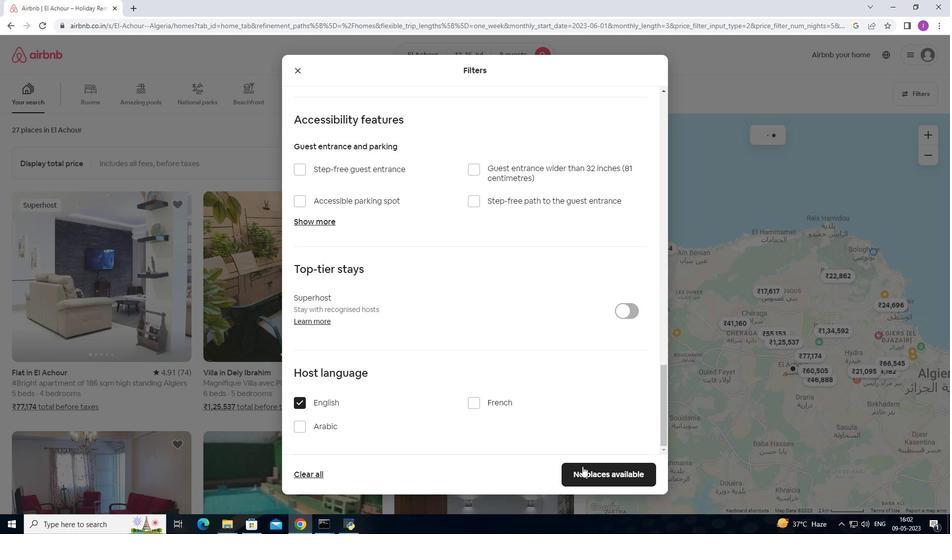 
Action: Mouse pressed left at (590, 472)
Screenshot: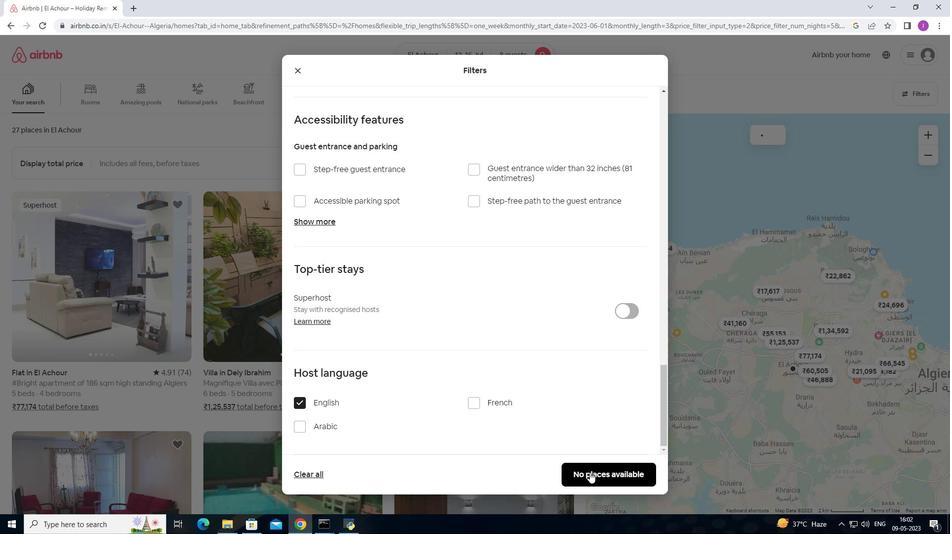 
Action: Mouse moved to (581, 455)
Screenshot: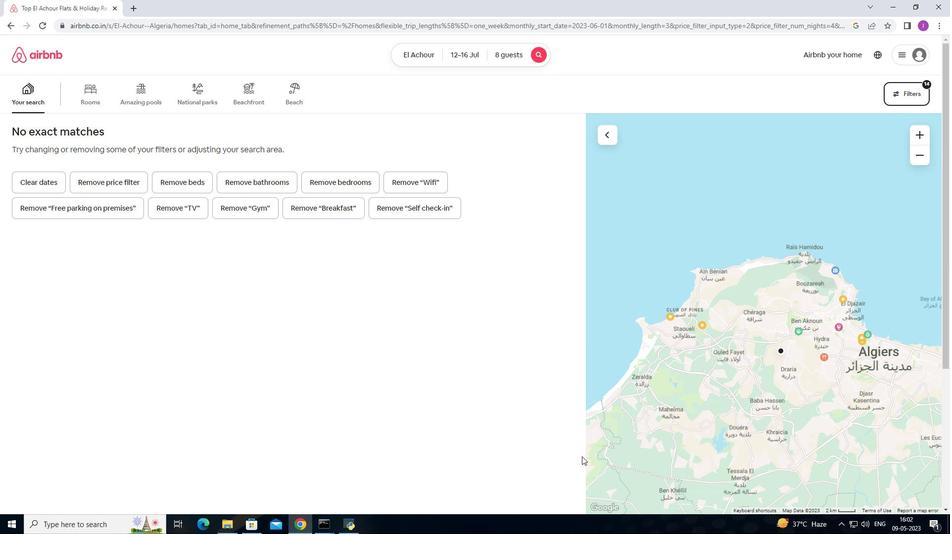
